 Task: Add a condition where "Hours since ticket status open Is Fifty" in unsolved tickets in your groups.
Action: Mouse moved to (117, 390)
Screenshot: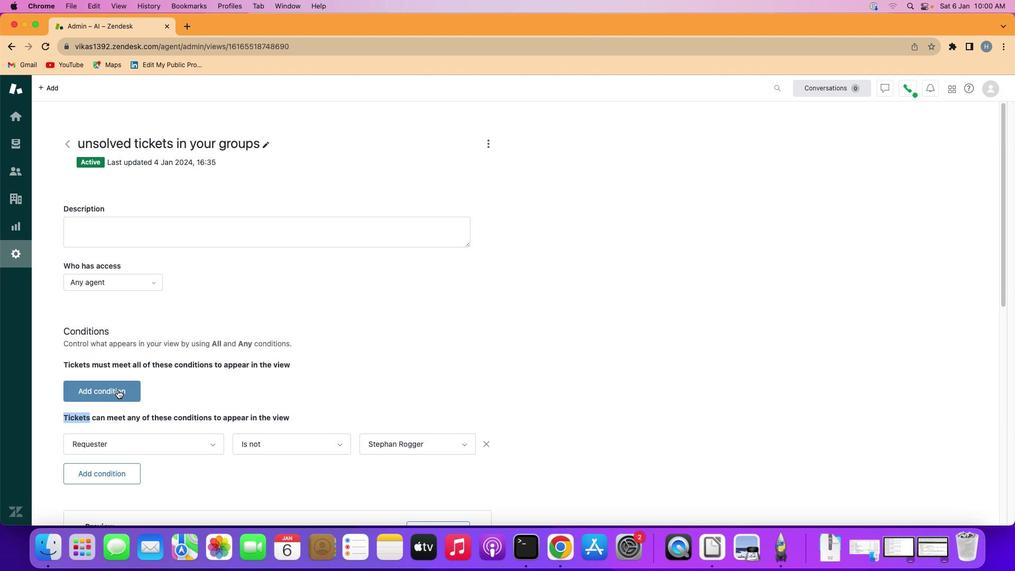 
Action: Mouse pressed left at (117, 390)
Screenshot: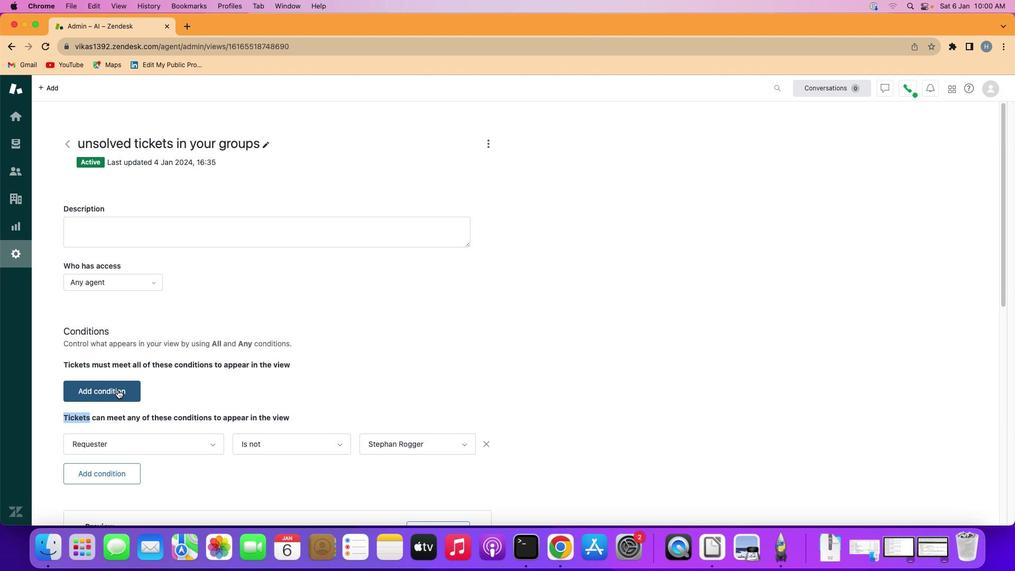 
Action: Mouse pressed left at (117, 390)
Screenshot: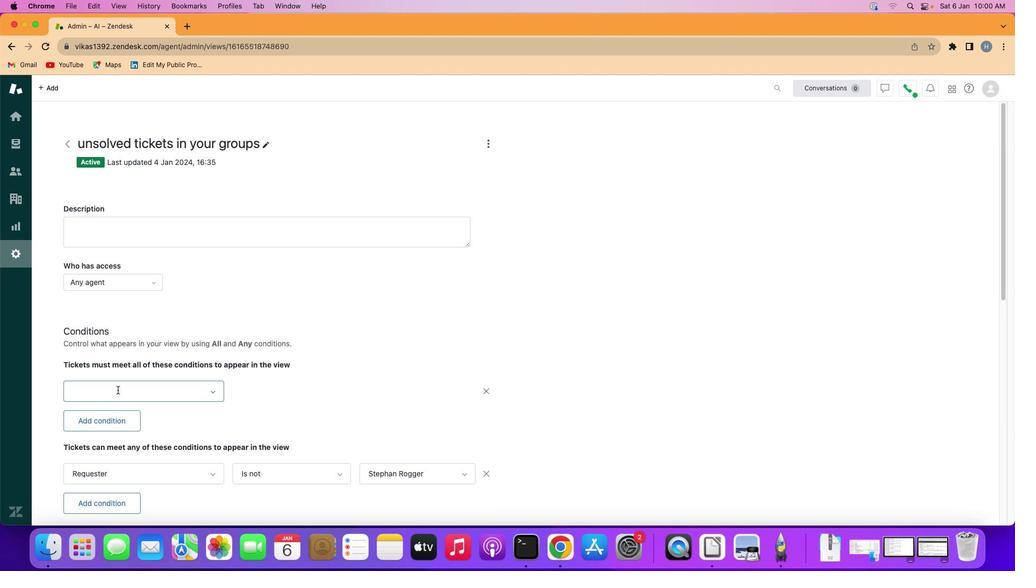 
Action: Mouse moved to (150, 298)
Screenshot: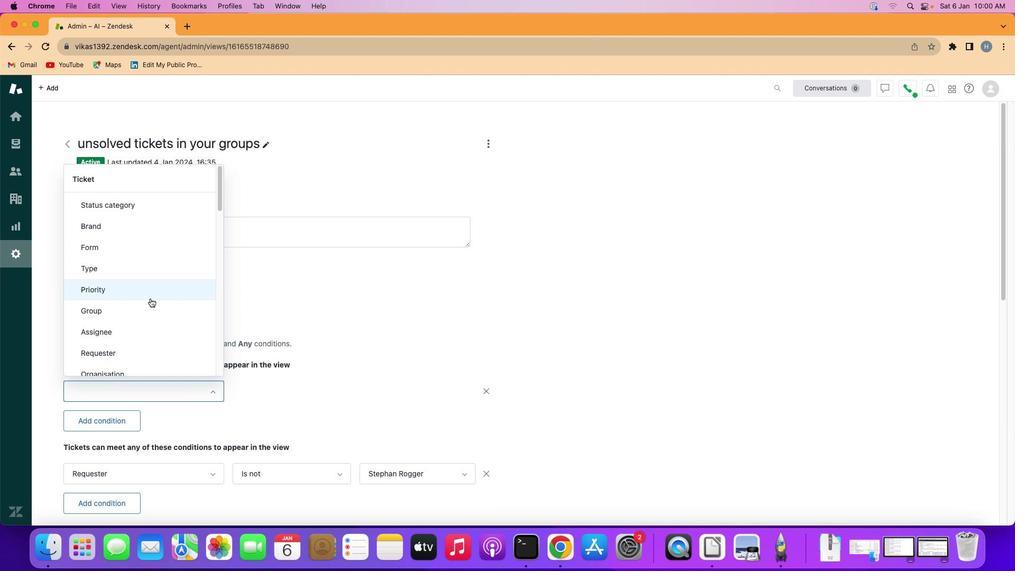 
Action: Mouse scrolled (150, 298) with delta (0, 0)
Screenshot: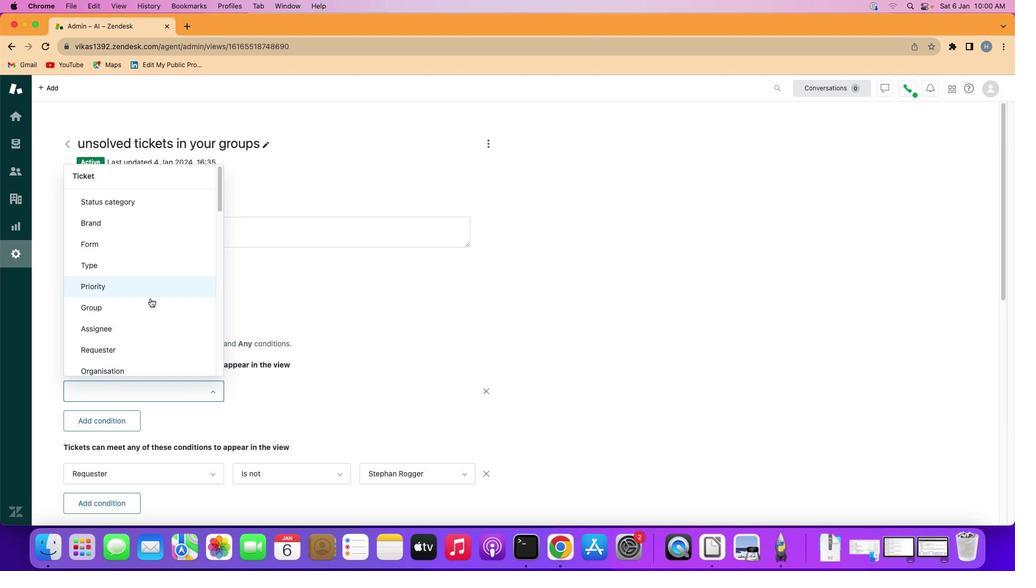 
Action: Mouse scrolled (150, 298) with delta (0, 0)
Screenshot: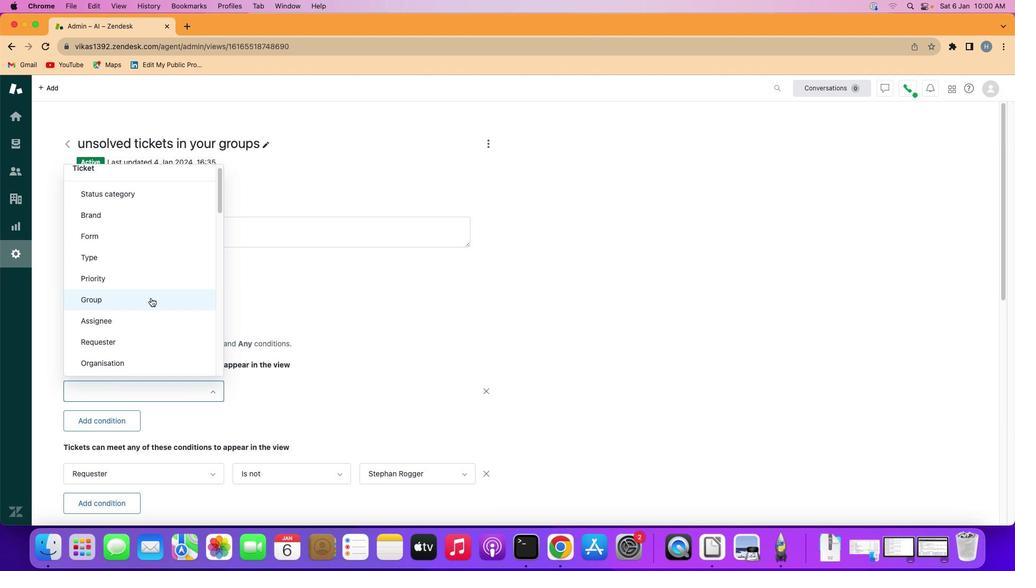 
Action: Mouse moved to (151, 298)
Screenshot: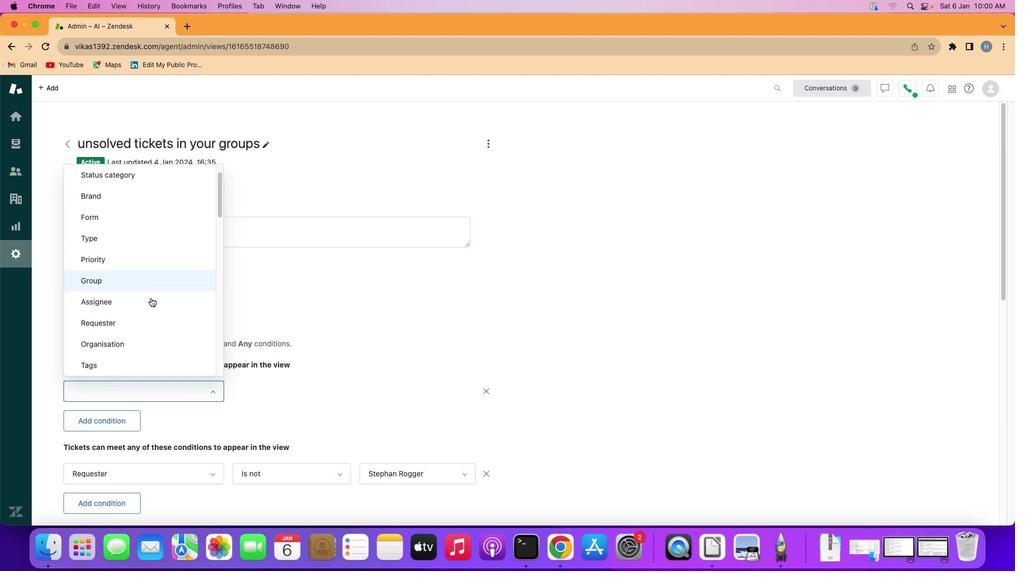 
Action: Mouse scrolled (151, 298) with delta (0, 0)
Screenshot: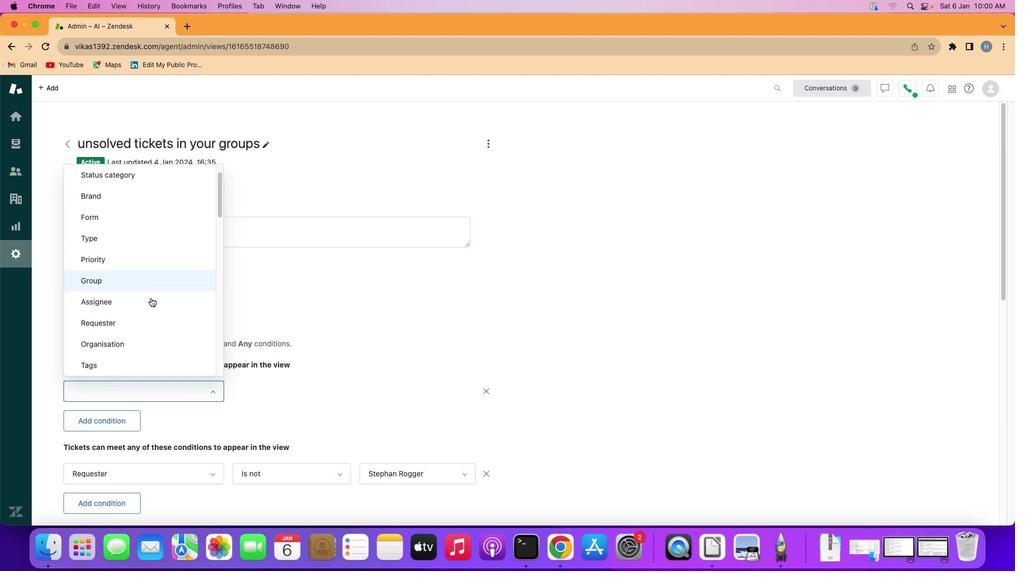 
Action: Mouse scrolled (151, 298) with delta (0, 0)
Screenshot: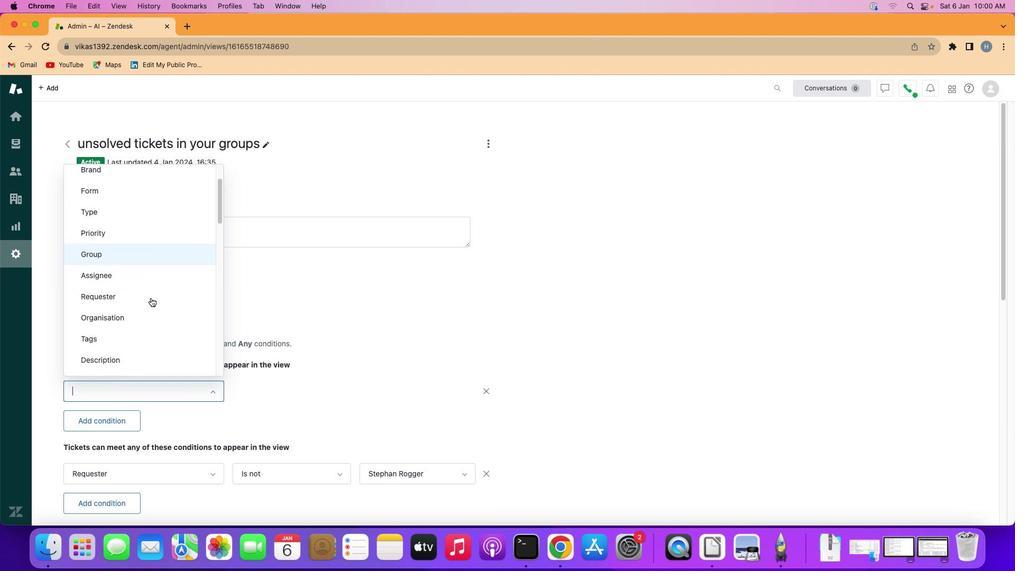 
Action: Mouse moved to (151, 309)
Screenshot: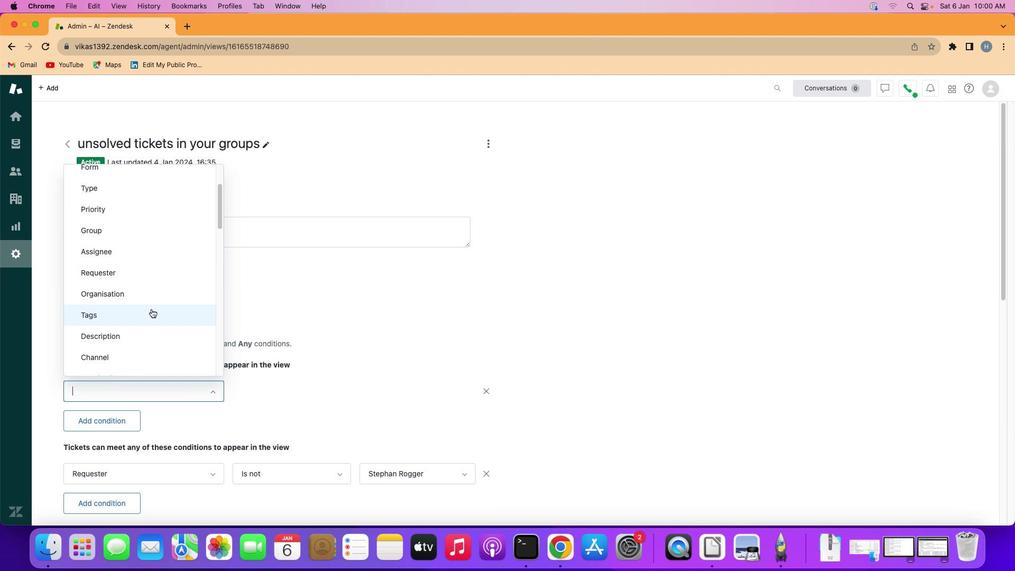 
Action: Mouse scrolled (151, 309) with delta (0, 0)
Screenshot: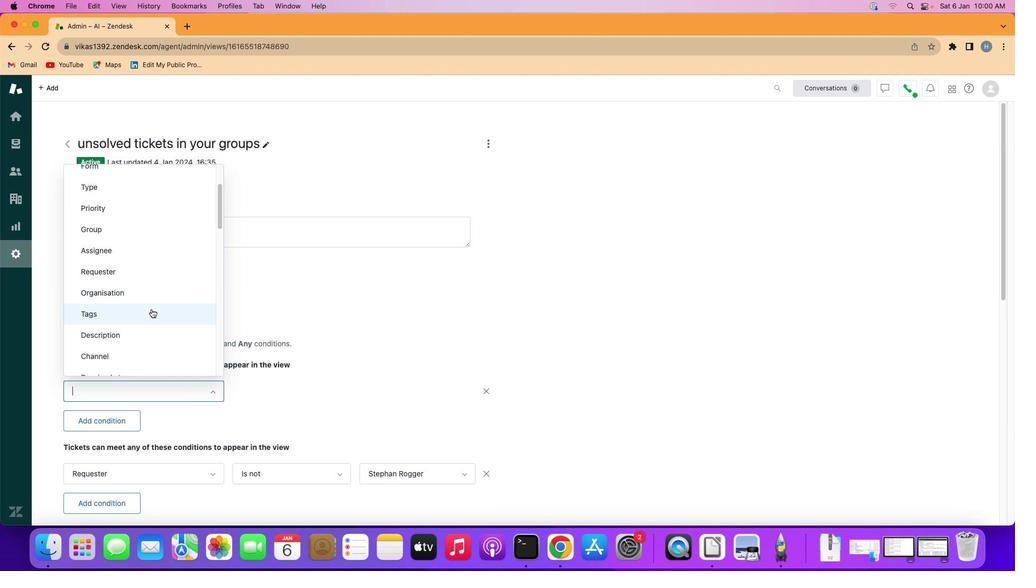 
Action: Mouse scrolled (151, 309) with delta (0, 0)
Screenshot: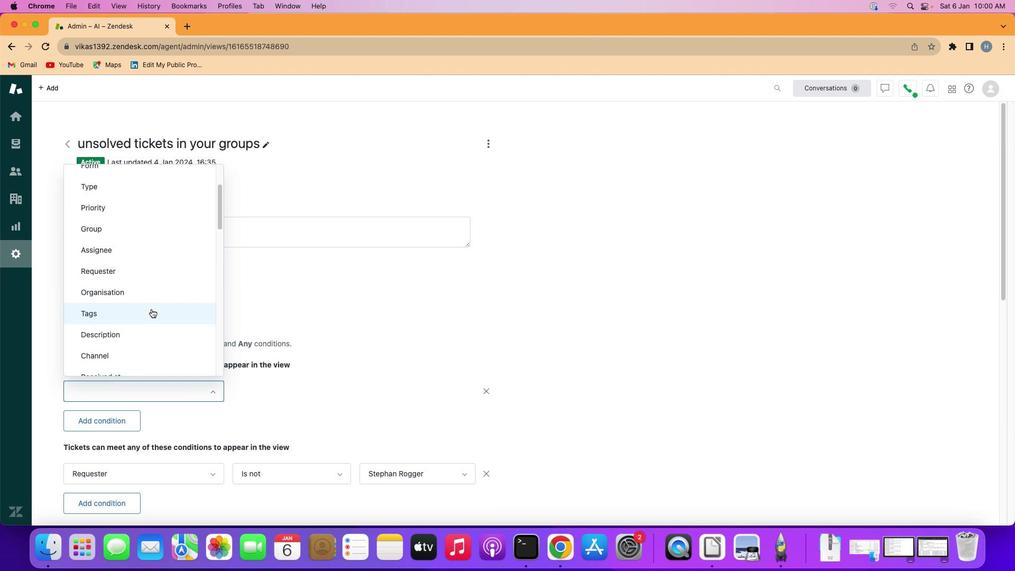 
Action: Mouse scrolled (151, 309) with delta (0, 1)
Screenshot: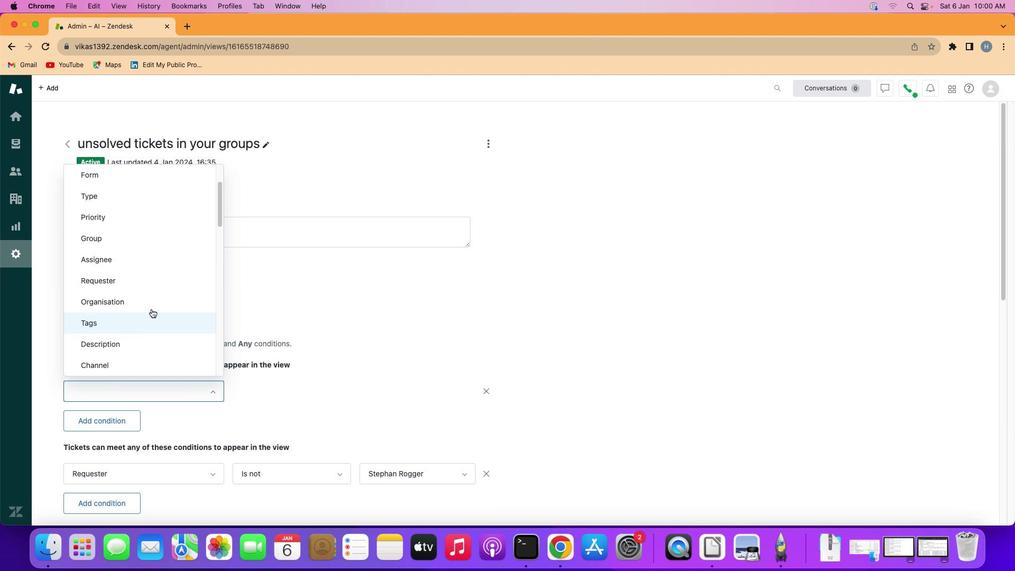 
Action: Mouse scrolled (151, 309) with delta (0, 0)
Screenshot: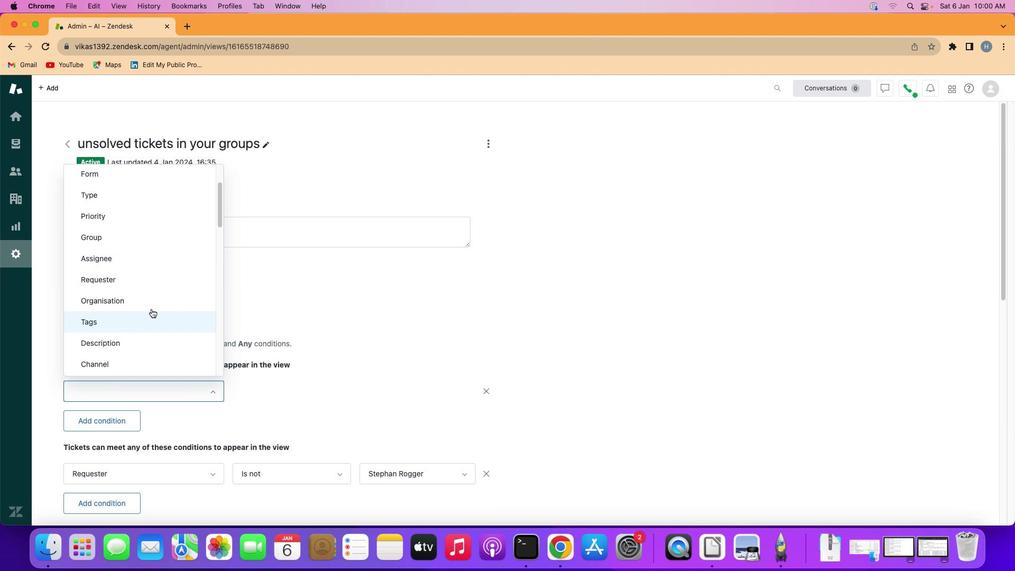 
Action: Mouse scrolled (151, 309) with delta (0, 0)
Screenshot: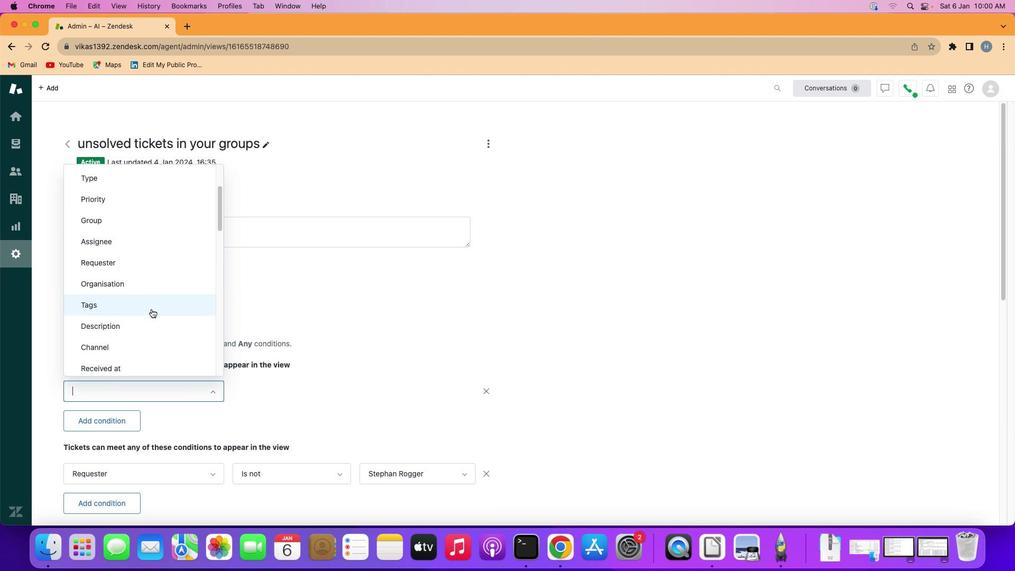 
Action: Mouse scrolled (151, 309) with delta (0, 0)
Screenshot: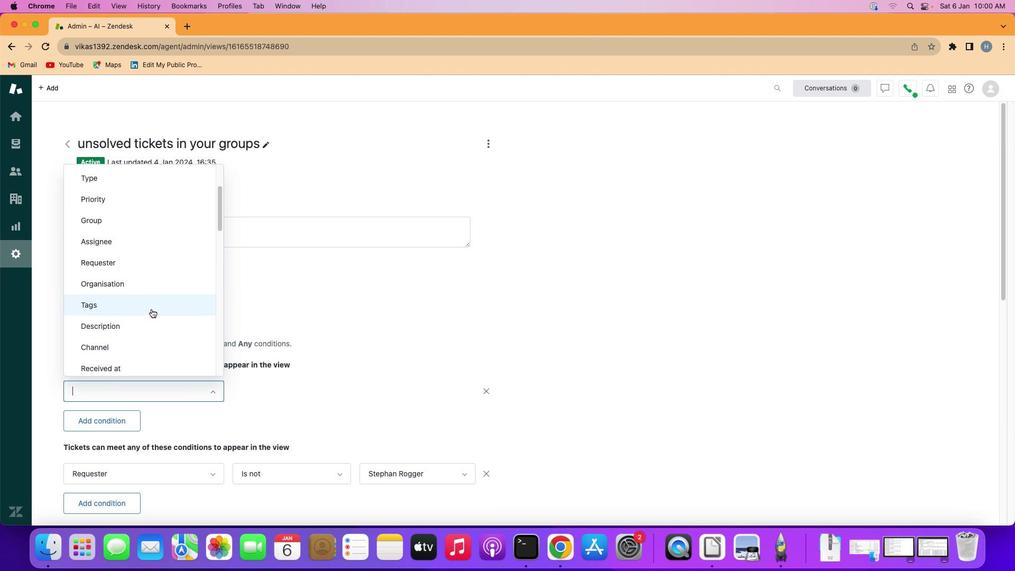
Action: Mouse scrolled (151, 309) with delta (0, 1)
Screenshot: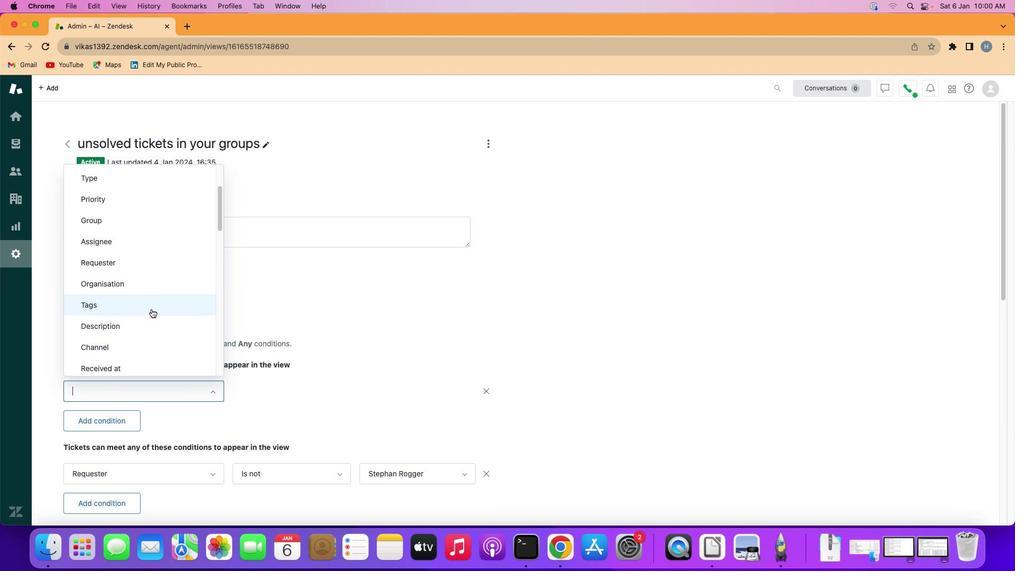 
Action: Mouse scrolled (151, 309) with delta (0, -1)
Screenshot: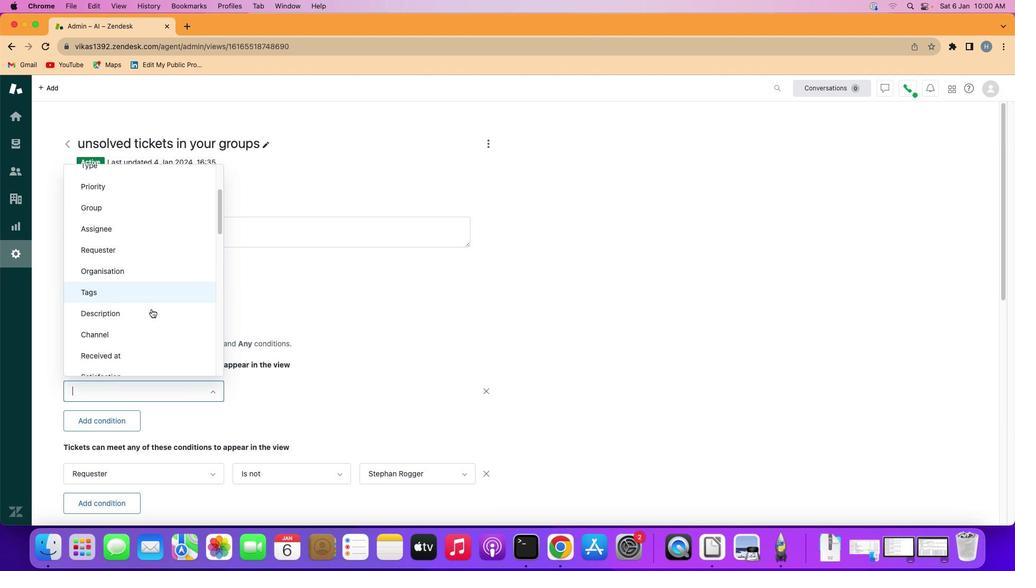 
Action: Mouse scrolled (151, 309) with delta (0, 0)
Screenshot: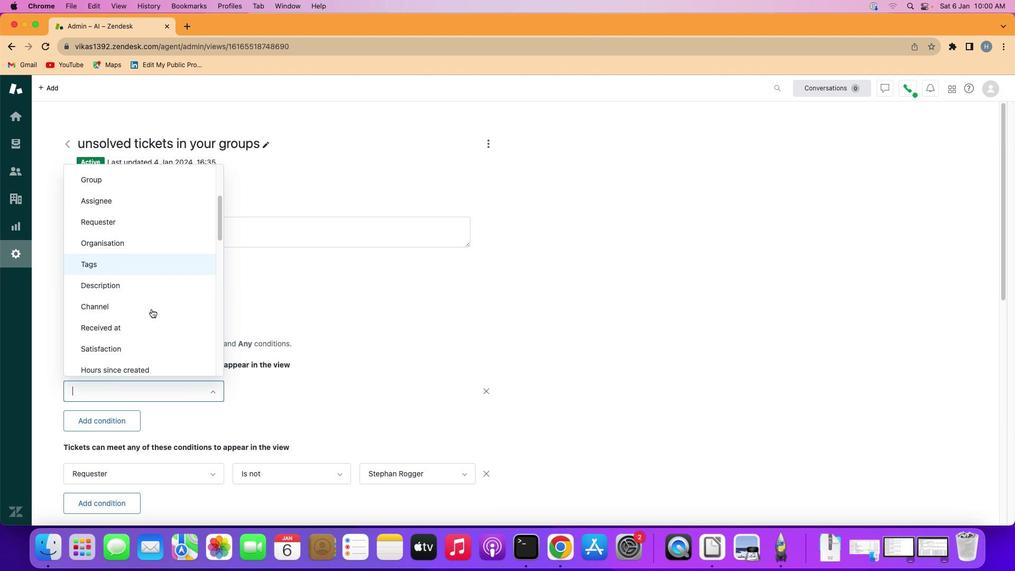 
Action: Mouse moved to (152, 309)
Screenshot: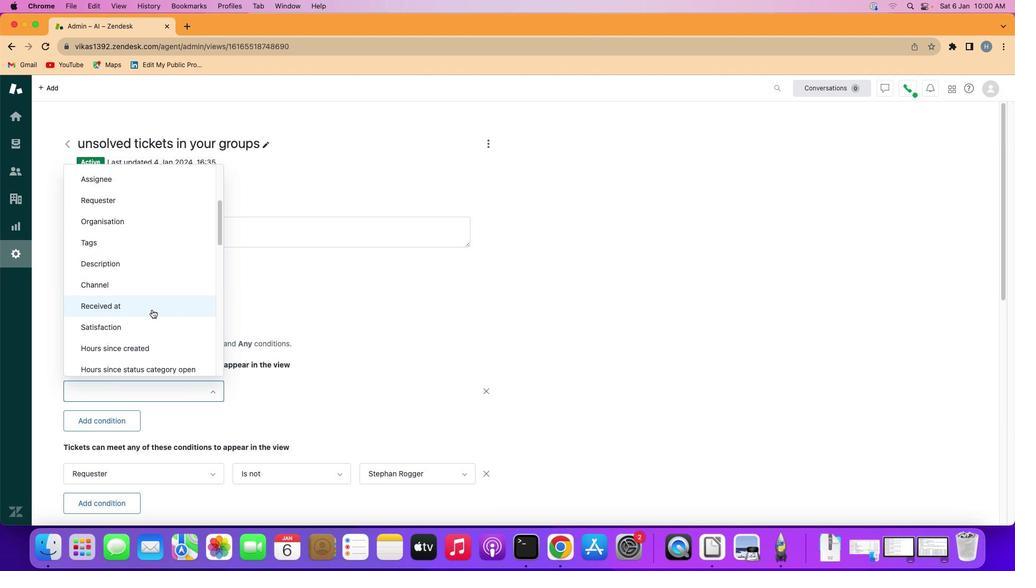 
Action: Mouse scrolled (152, 309) with delta (0, 0)
Screenshot: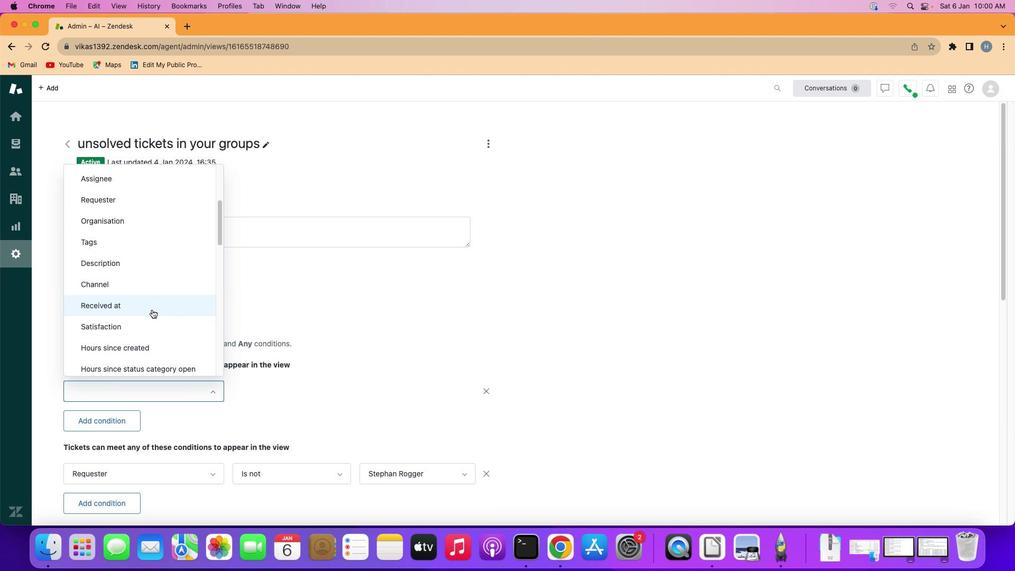 
Action: Mouse scrolled (152, 309) with delta (0, 0)
Screenshot: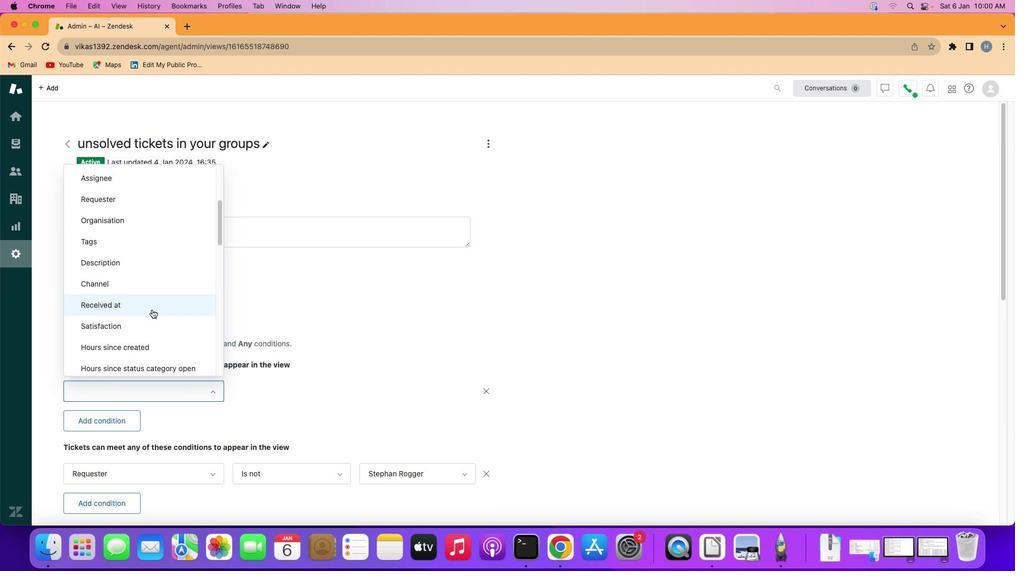 
Action: Mouse scrolled (152, 309) with delta (0, 1)
Screenshot: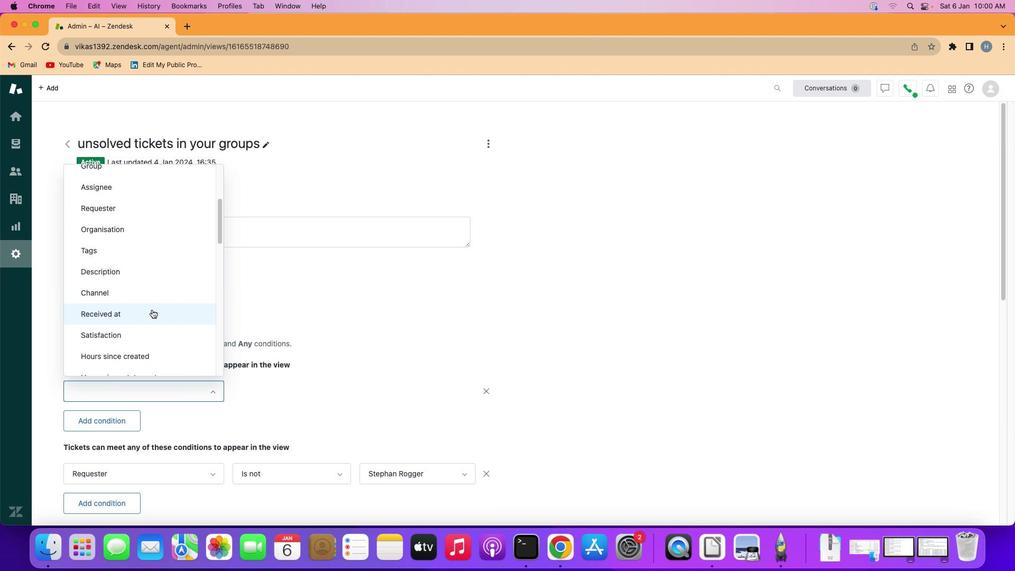
Action: Mouse scrolled (152, 309) with delta (0, 0)
Screenshot: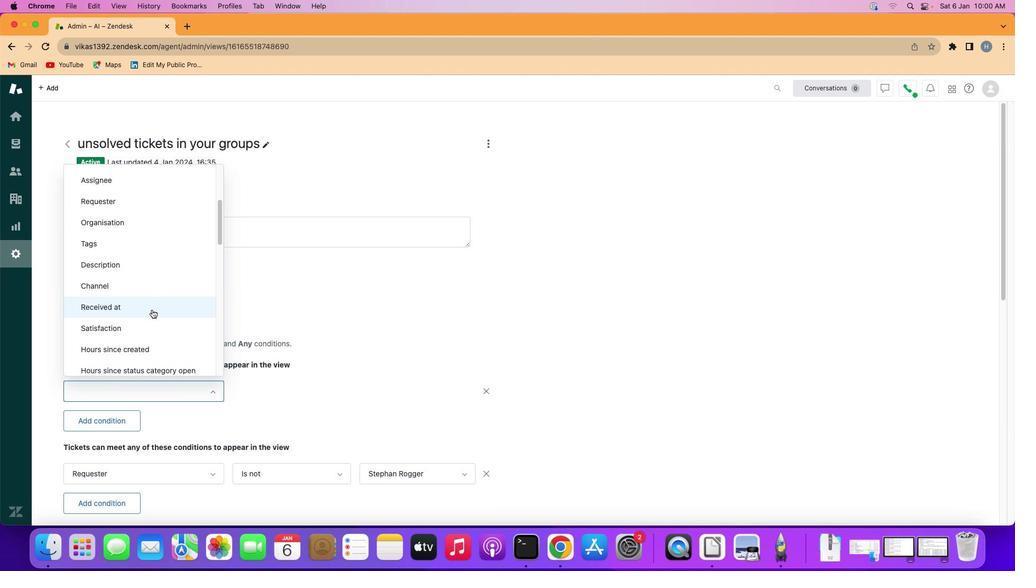 
Action: Mouse moved to (152, 309)
Screenshot: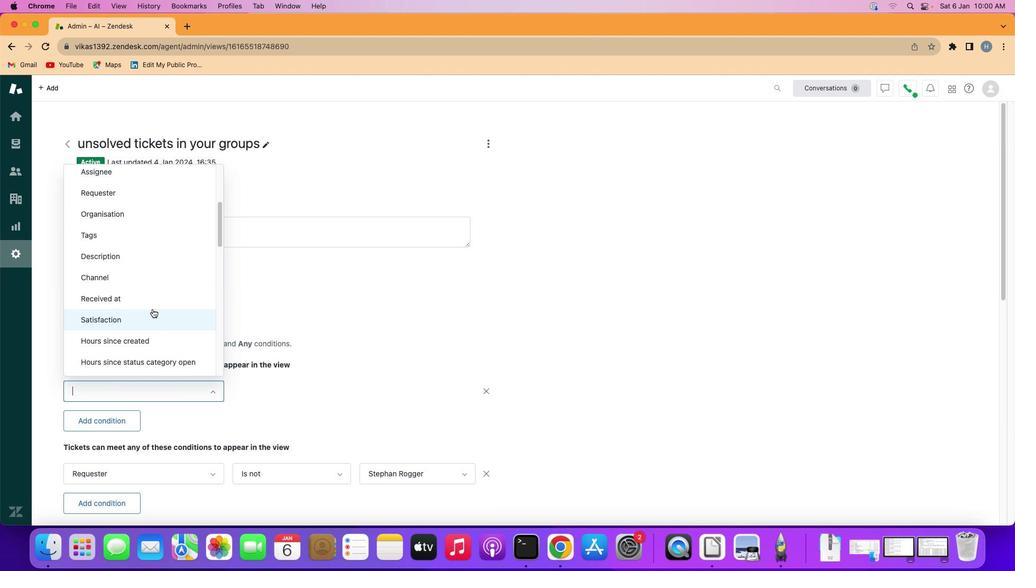 
Action: Mouse scrolled (152, 309) with delta (0, 0)
Screenshot: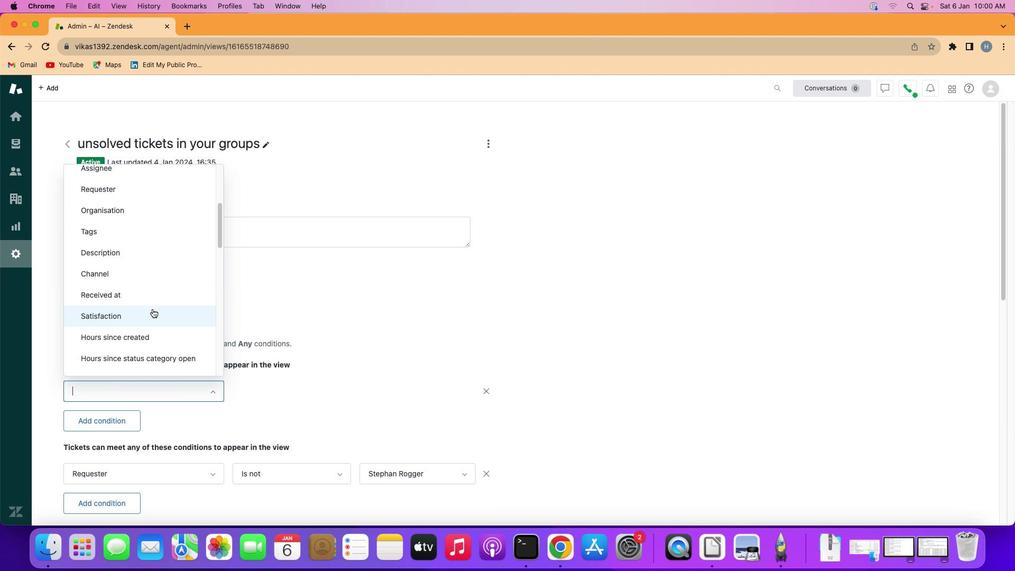 
Action: Mouse scrolled (152, 309) with delta (0, 0)
Screenshot: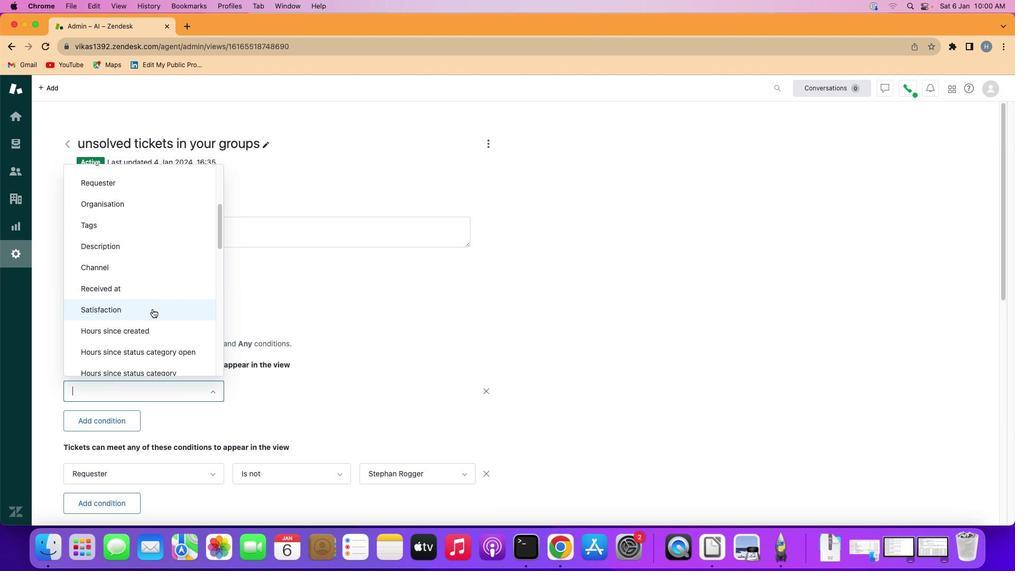 
Action: Mouse scrolled (152, 309) with delta (0, -1)
Screenshot: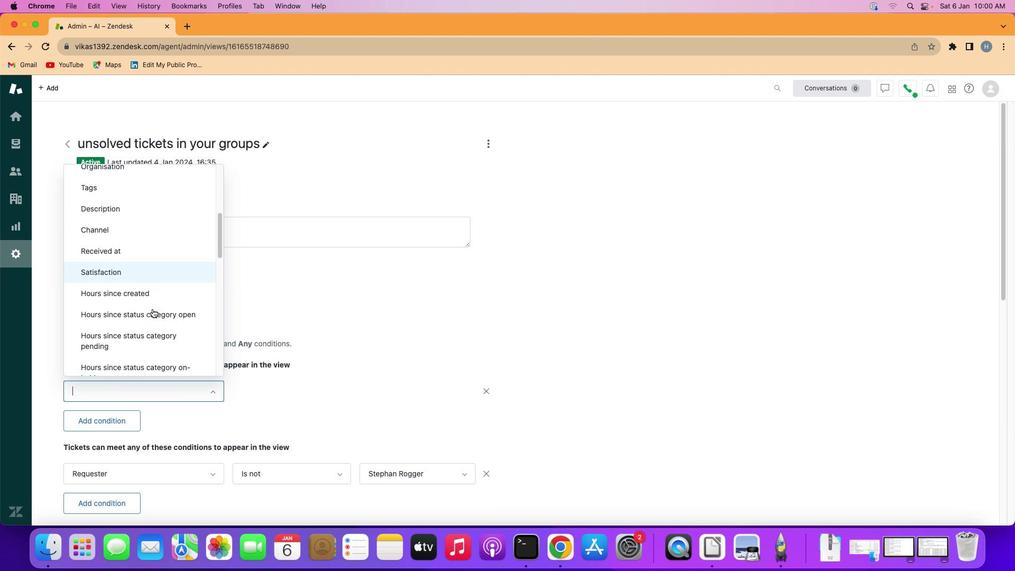 
Action: Mouse scrolled (152, 309) with delta (0, -1)
Screenshot: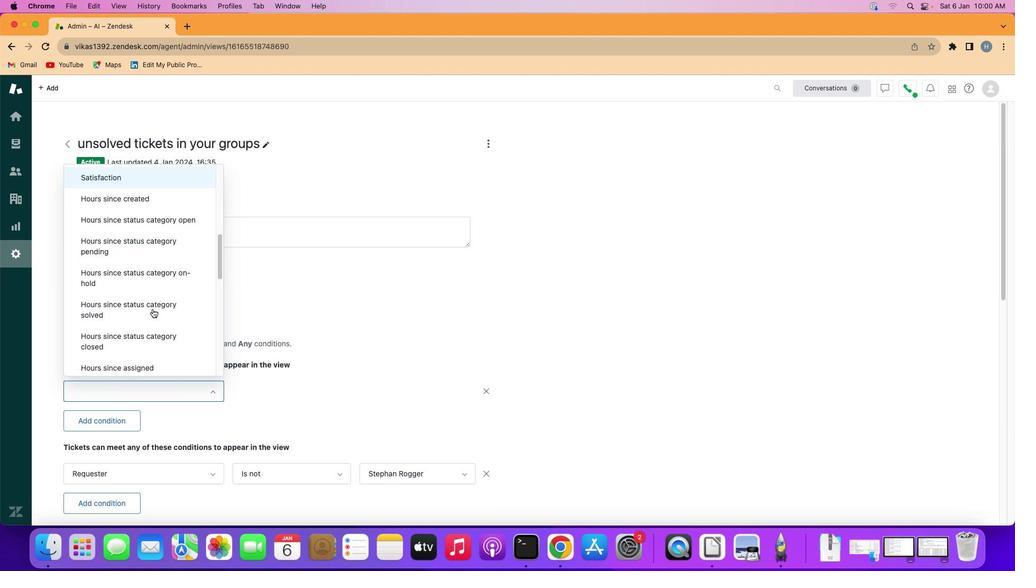 
Action: Mouse scrolled (152, 309) with delta (0, -2)
Screenshot: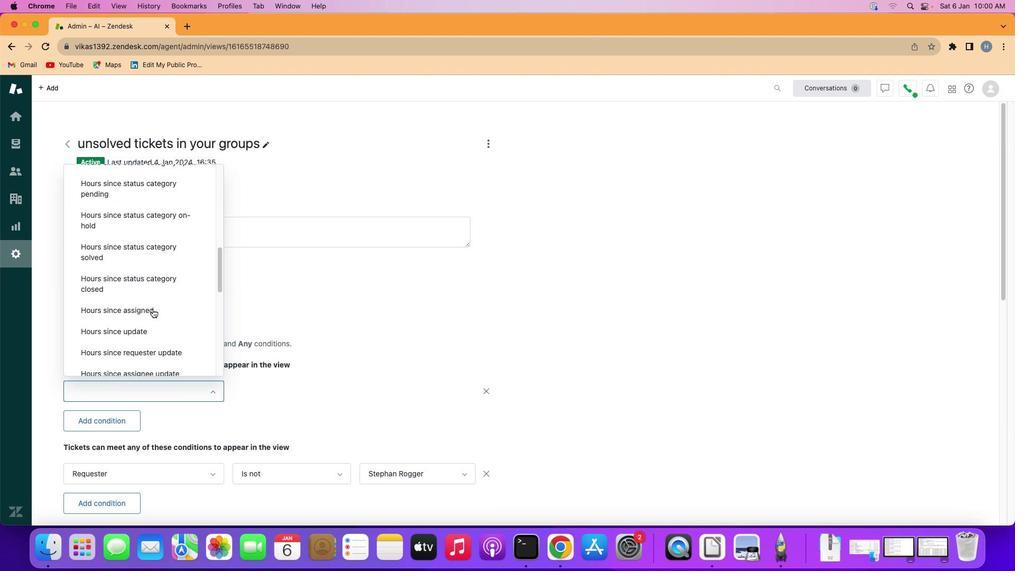 
Action: Mouse scrolled (152, 309) with delta (0, -2)
Screenshot: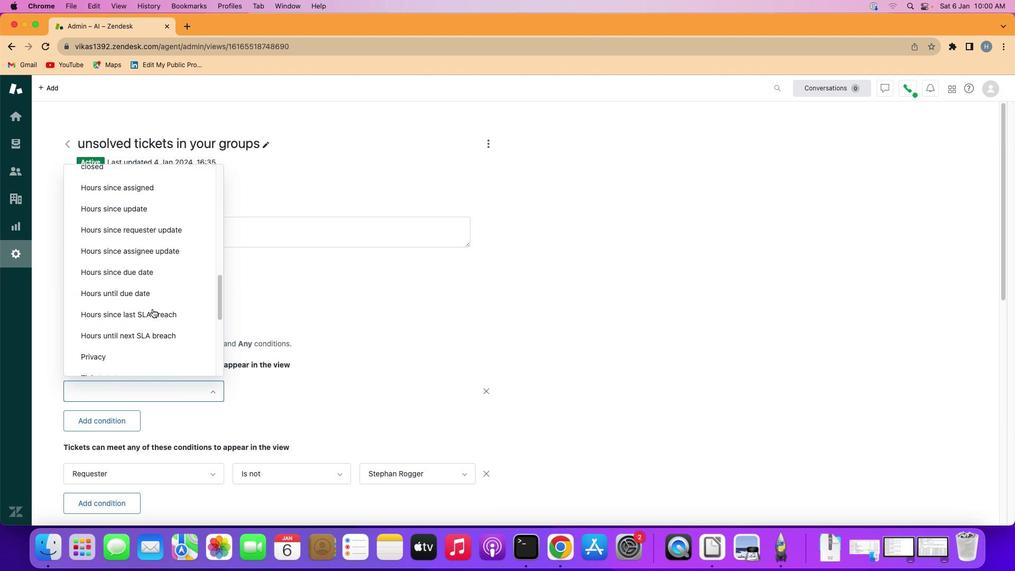 
Action: Mouse moved to (158, 307)
Screenshot: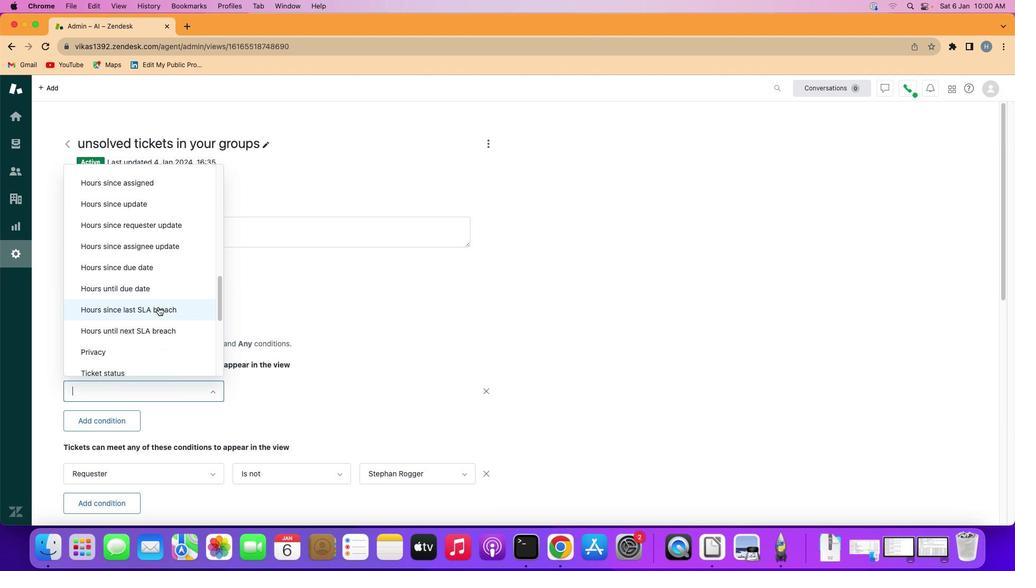 
Action: Mouse scrolled (158, 307) with delta (0, 0)
Screenshot: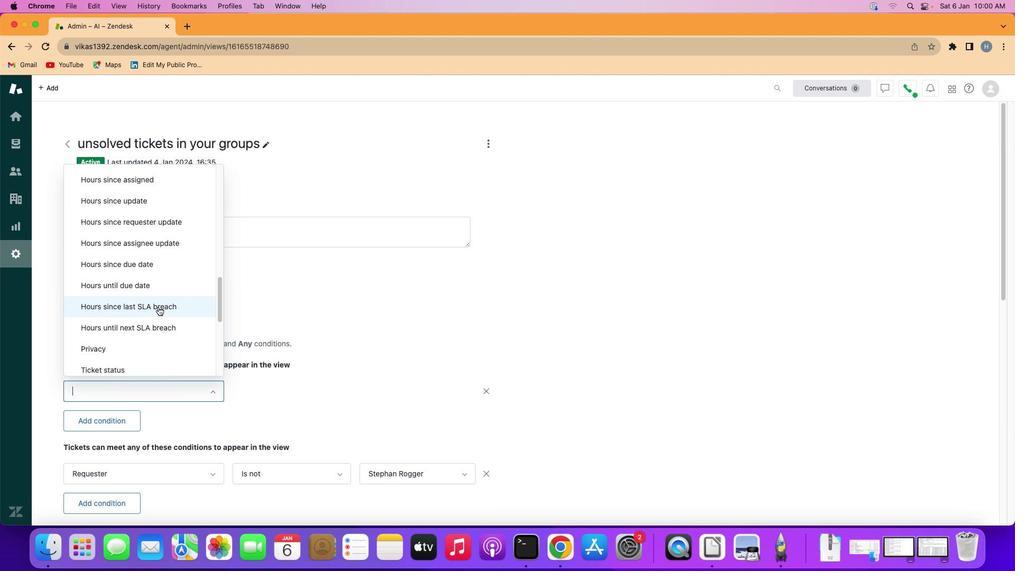 
Action: Mouse scrolled (158, 307) with delta (0, 0)
Screenshot: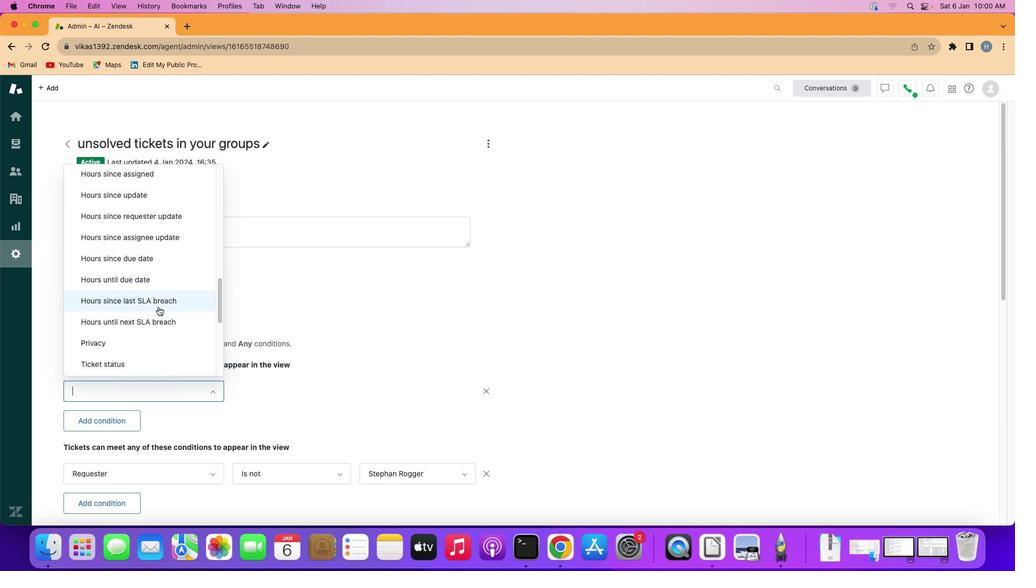 
Action: Mouse scrolled (158, 307) with delta (0, 0)
Screenshot: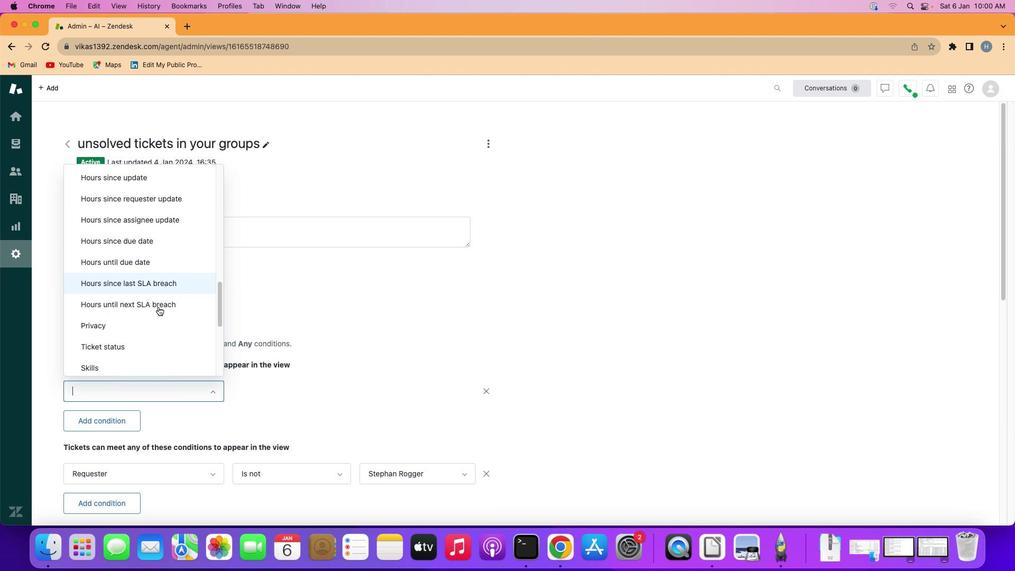 
Action: Mouse scrolled (158, 307) with delta (0, 0)
Screenshot: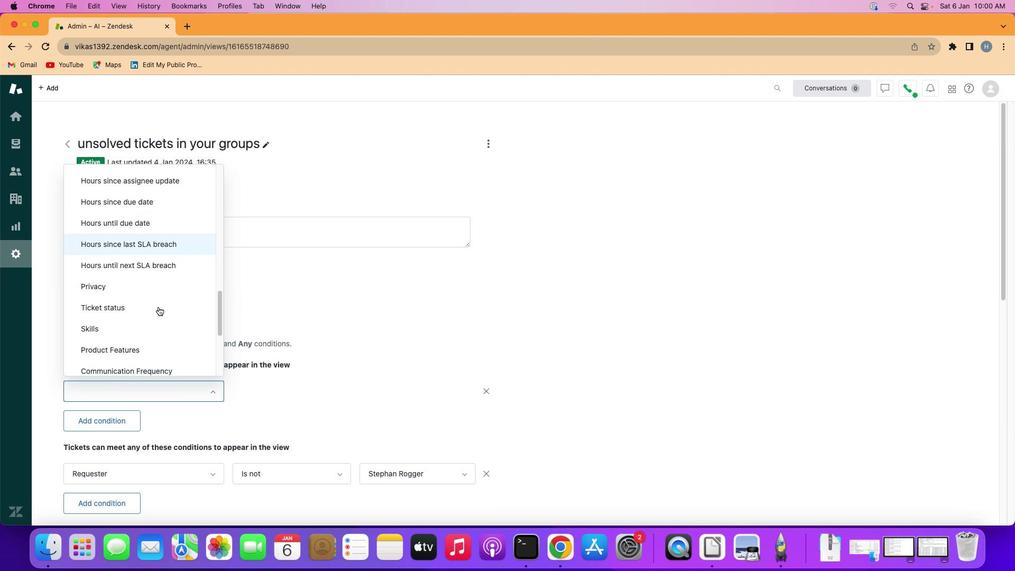 
Action: Mouse scrolled (158, 307) with delta (0, 0)
Screenshot: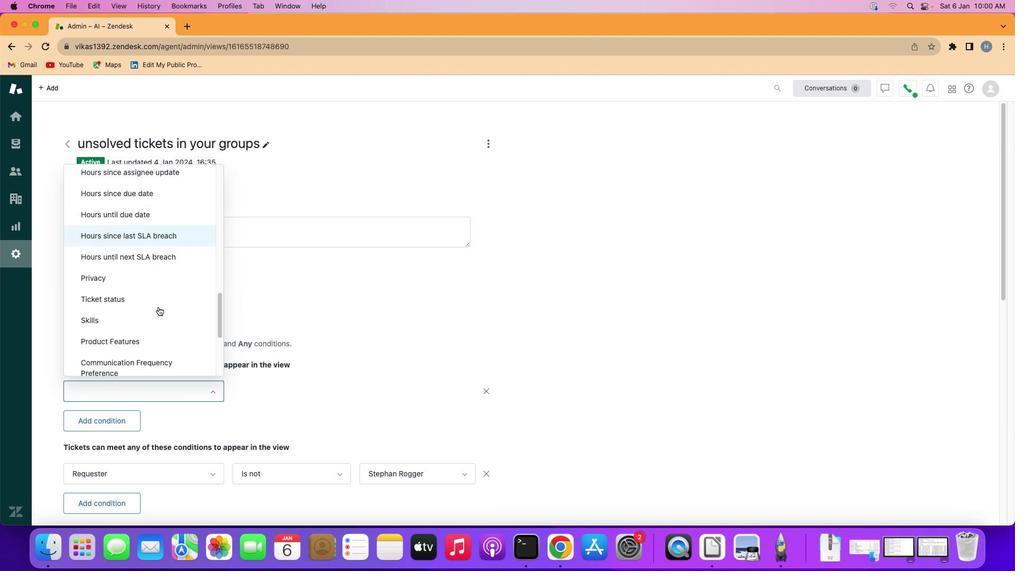 
Action: Mouse scrolled (158, 307) with delta (0, 0)
Screenshot: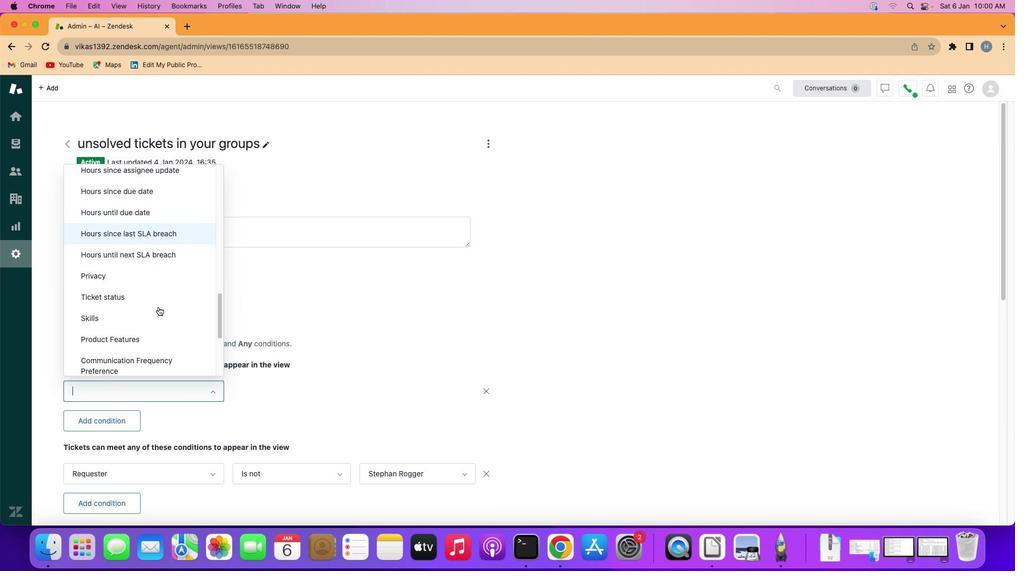 
Action: Mouse scrolled (158, 307) with delta (0, 0)
Screenshot: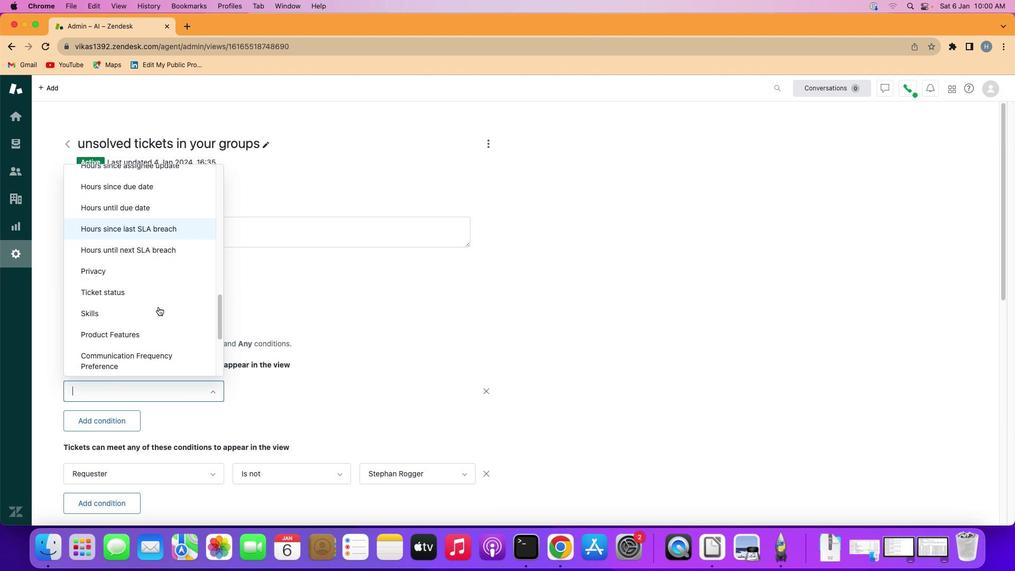 
Action: Mouse scrolled (158, 307) with delta (0, 0)
Screenshot: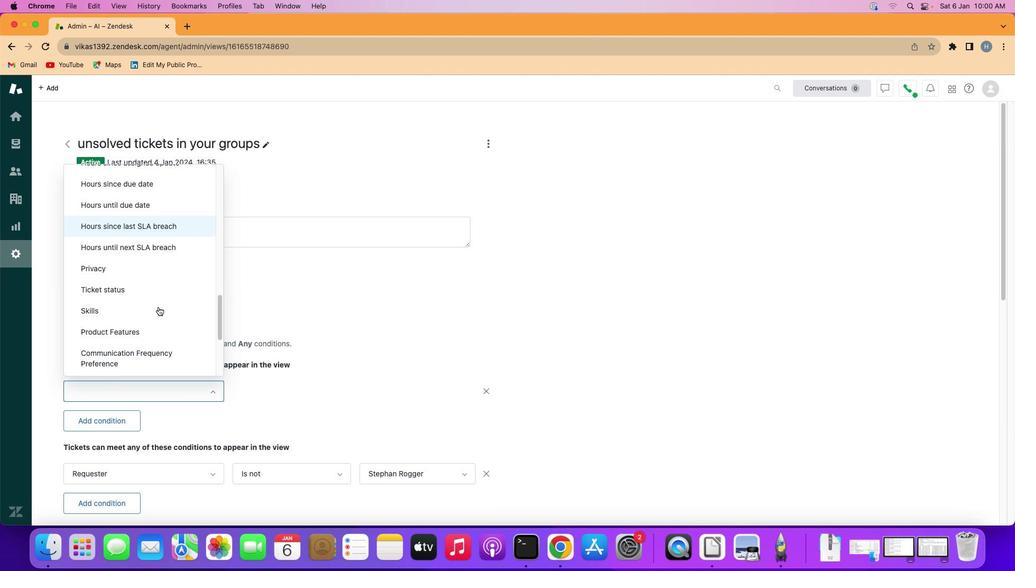 
Action: Mouse scrolled (158, 307) with delta (0, 0)
Screenshot: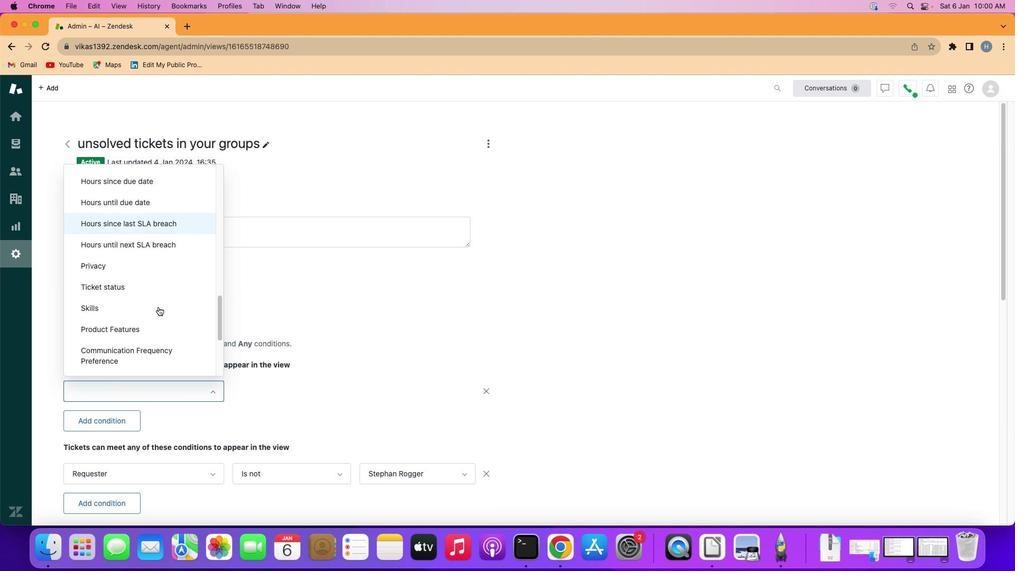 
Action: Mouse scrolled (158, 307) with delta (0, 0)
Screenshot: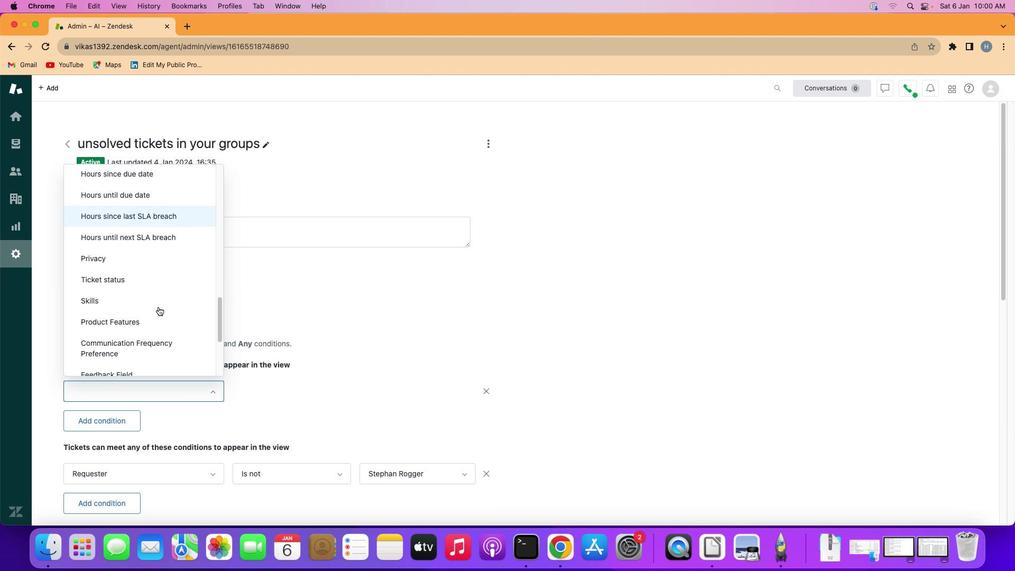 
Action: Mouse scrolled (158, 307) with delta (0, 0)
Screenshot: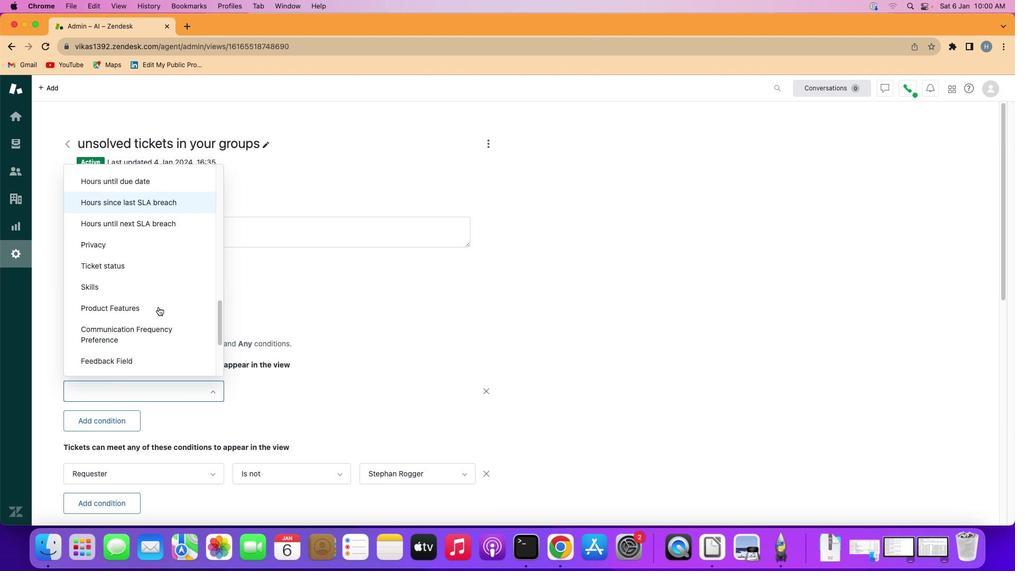 
Action: Mouse scrolled (158, 307) with delta (0, 0)
Screenshot: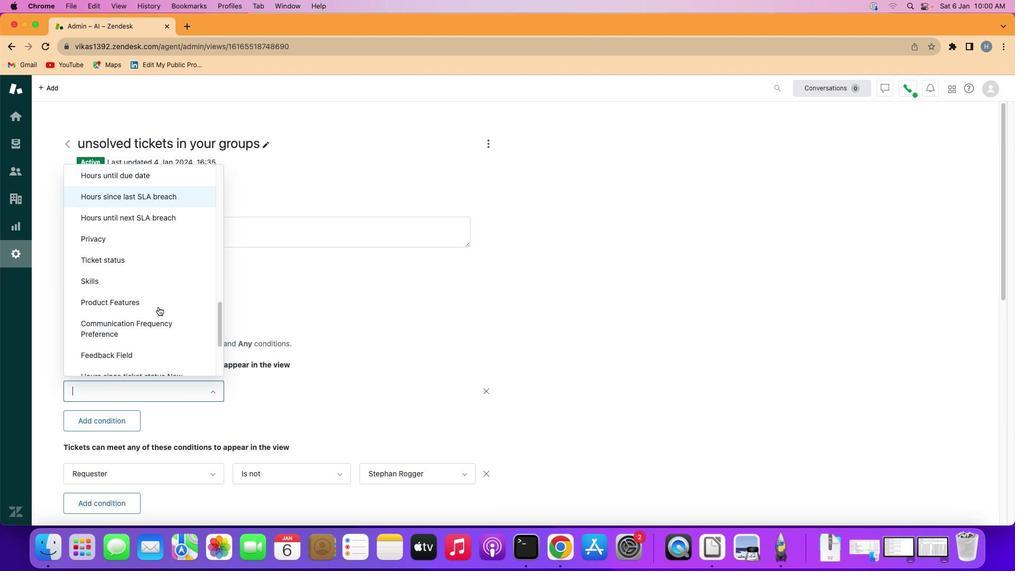 
Action: Mouse scrolled (158, 307) with delta (0, 0)
Screenshot: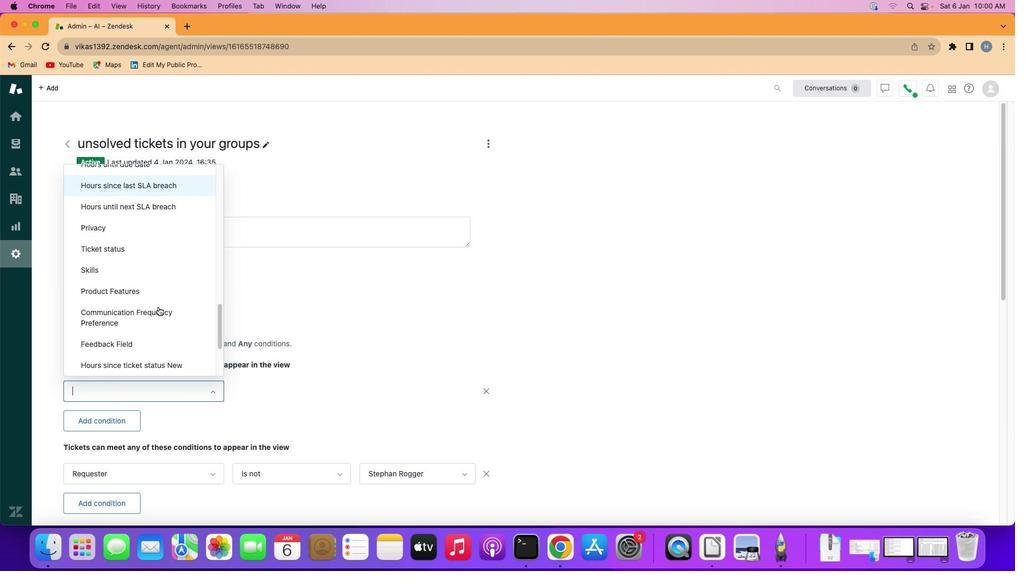 
Action: Mouse scrolled (158, 307) with delta (0, 0)
Screenshot: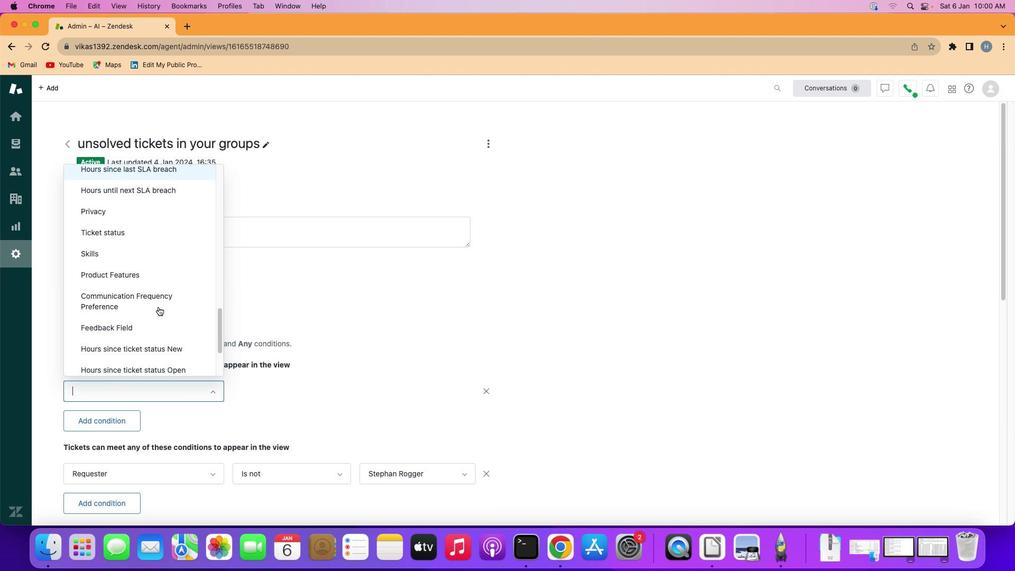 
Action: Mouse scrolled (158, 307) with delta (0, -1)
Screenshot: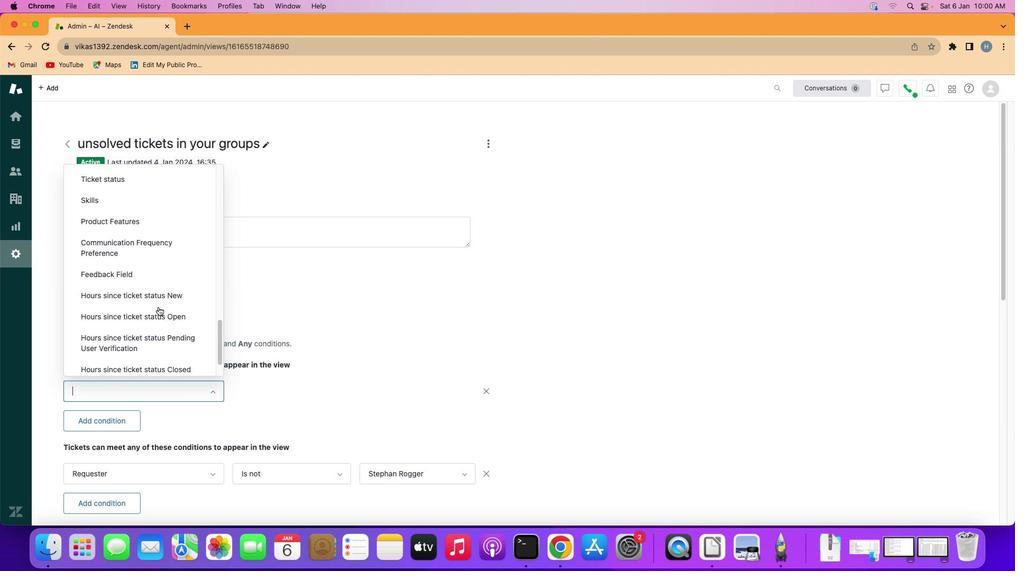 
Action: Mouse moved to (177, 300)
Screenshot: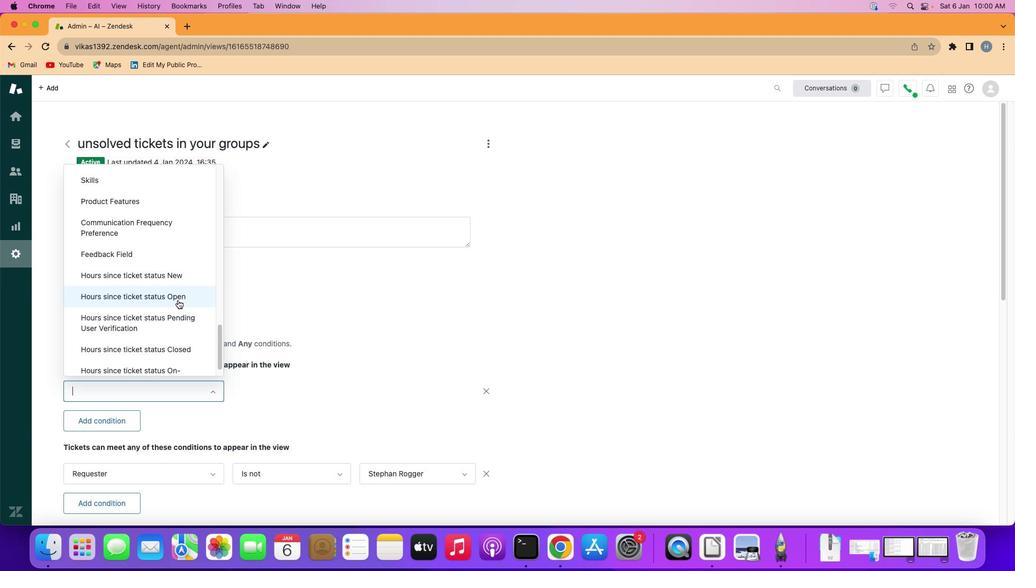
Action: Mouse pressed left at (177, 300)
Screenshot: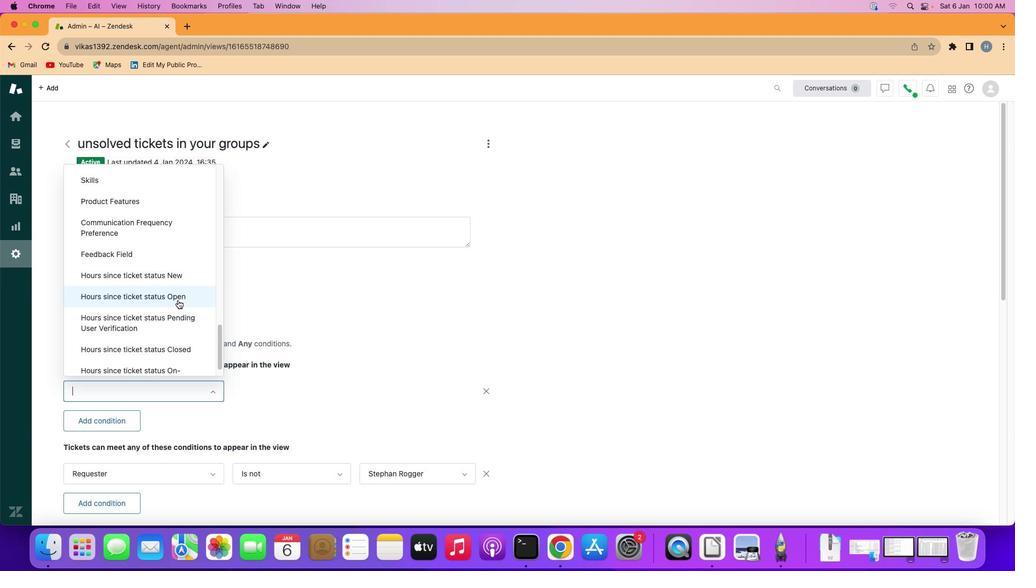 
Action: Mouse moved to (299, 395)
Screenshot: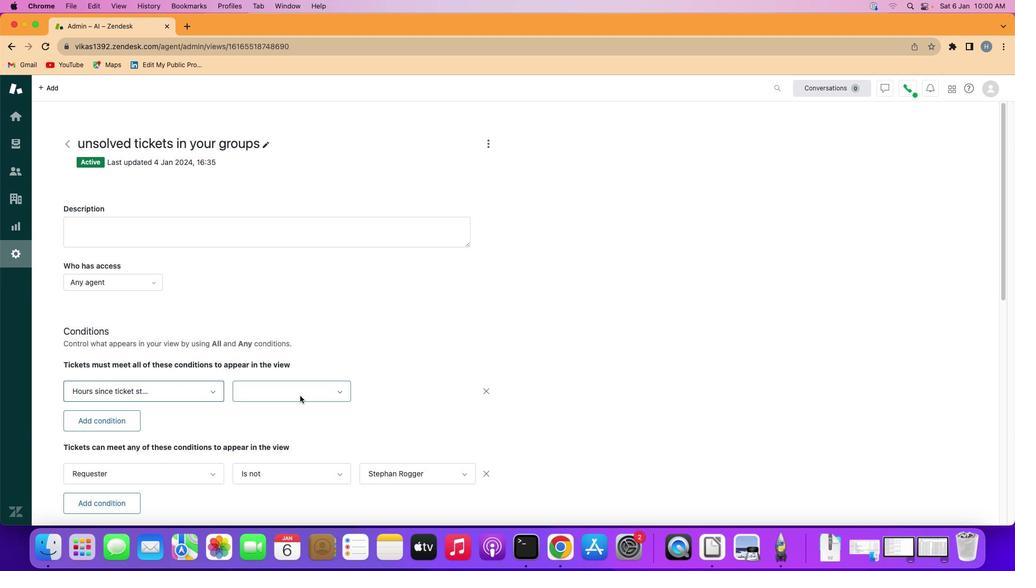 
Action: Mouse pressed left at (299, 395)
Screenshot: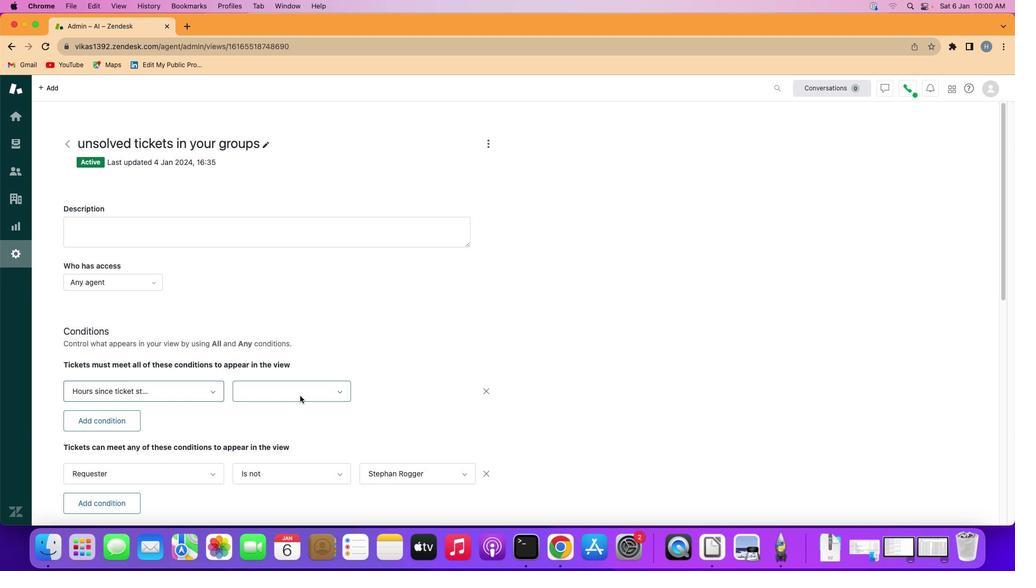 
Action: Mouse moved to (292, 460)
Screenshot: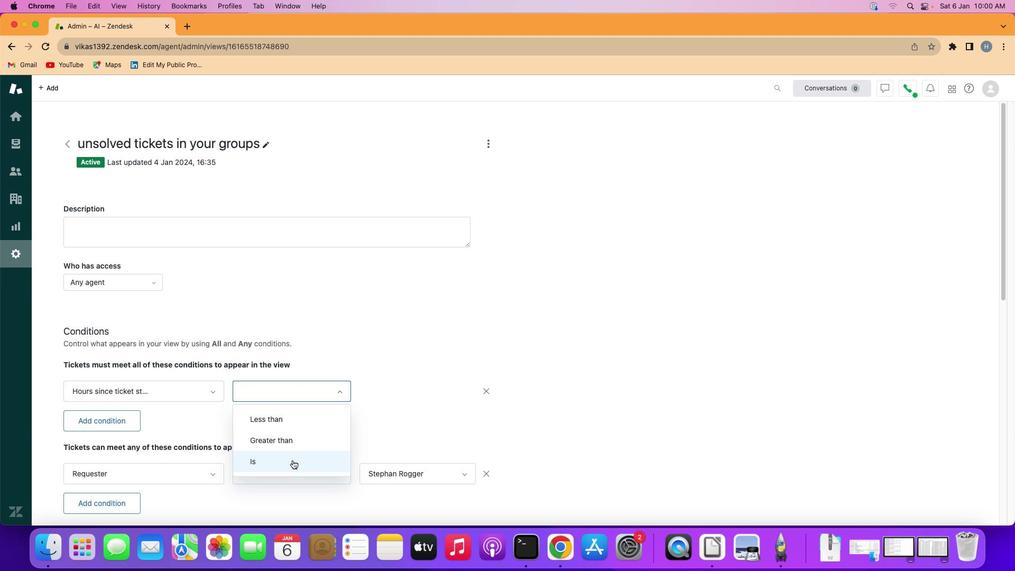 
Action: Mouse pressed left at (292, 460)
Screenshot: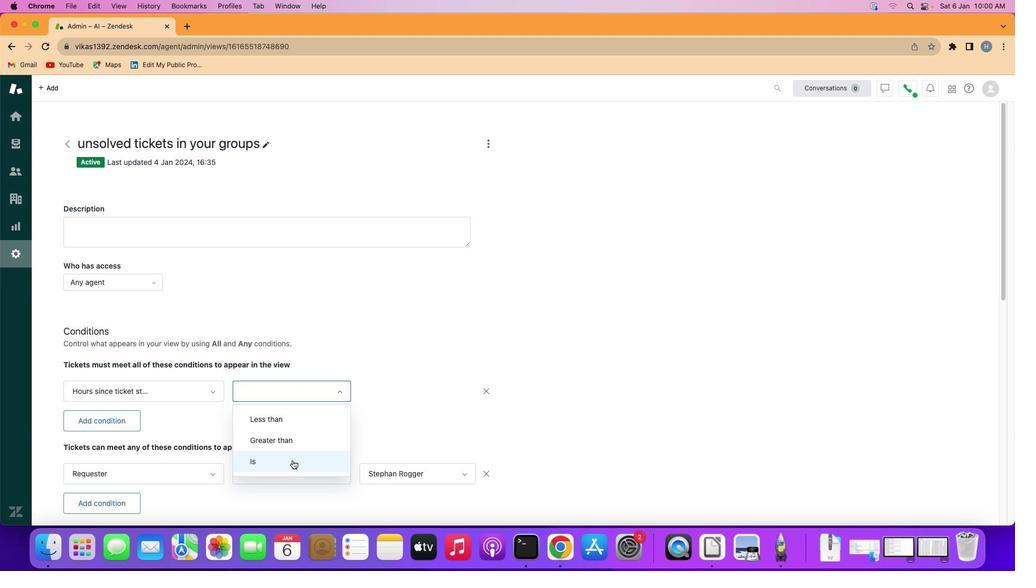 
Action: Mouse moved to (405, 392)
Screenshot: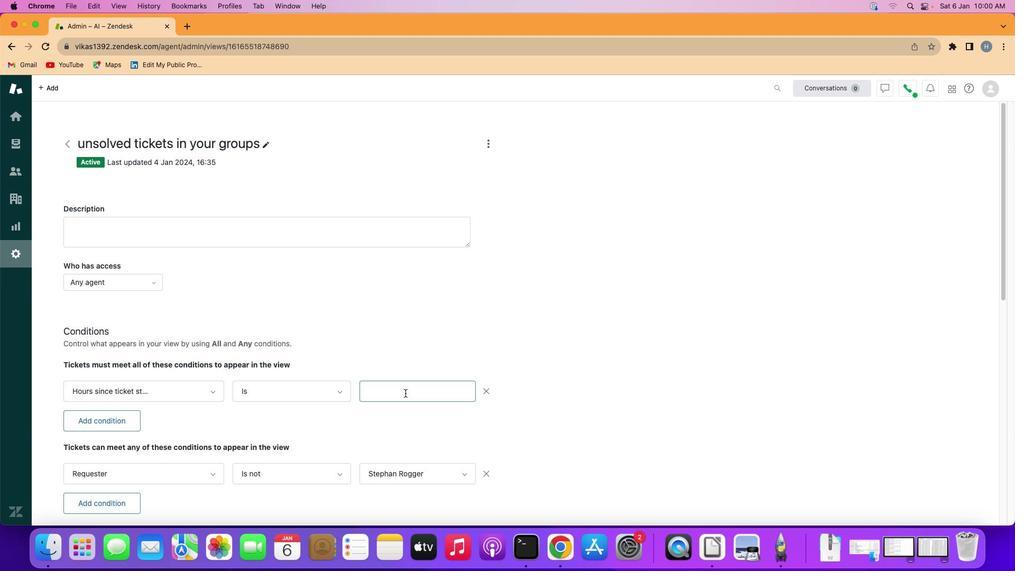 
Action: Mouse pressed left at (405, 392)
Screenshot: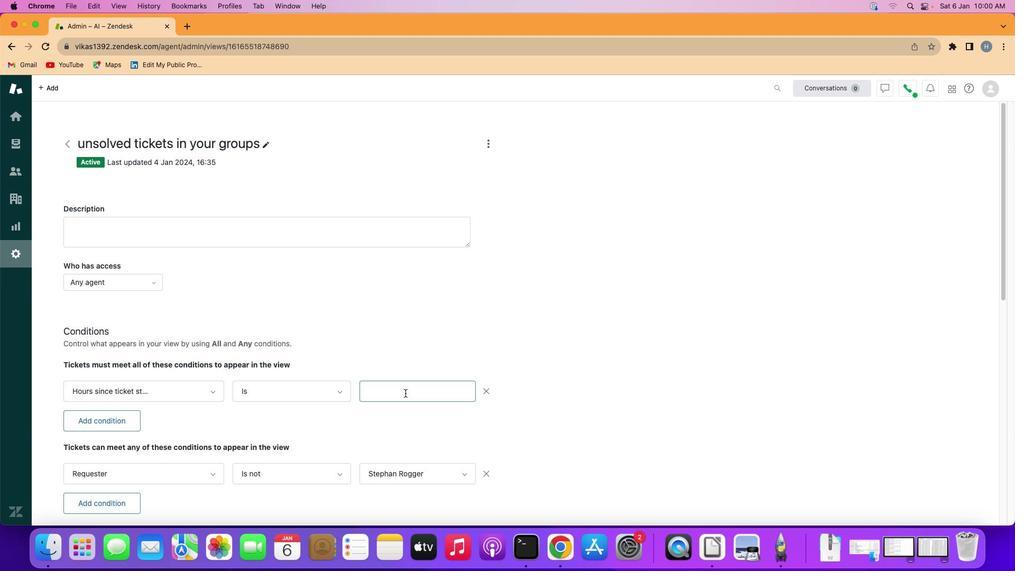 
Action: Mouse moved to (405, 392)
Screenshot: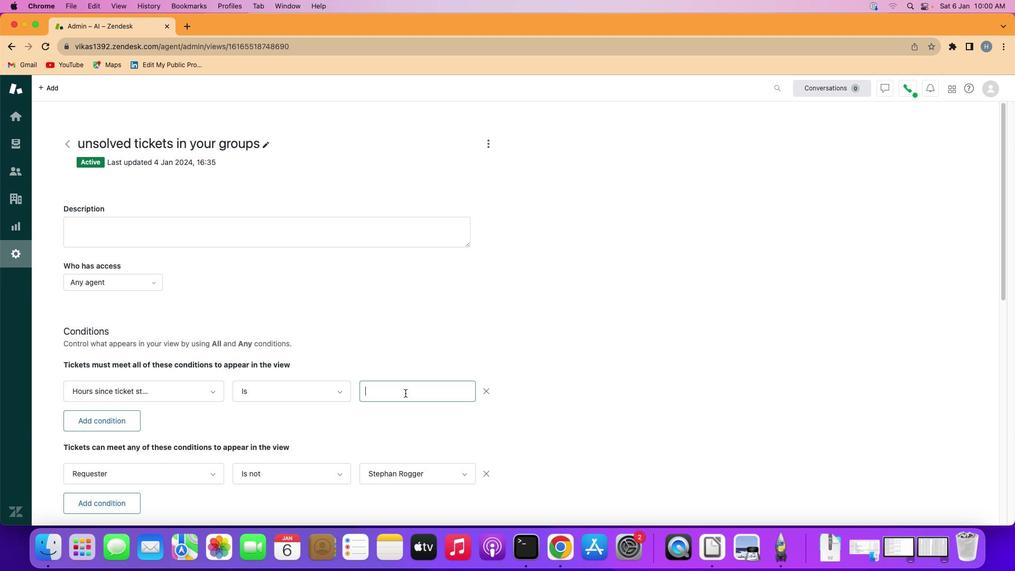 
Action: Key pressed Key.shift'F''i''f''t''y'
Screenshot: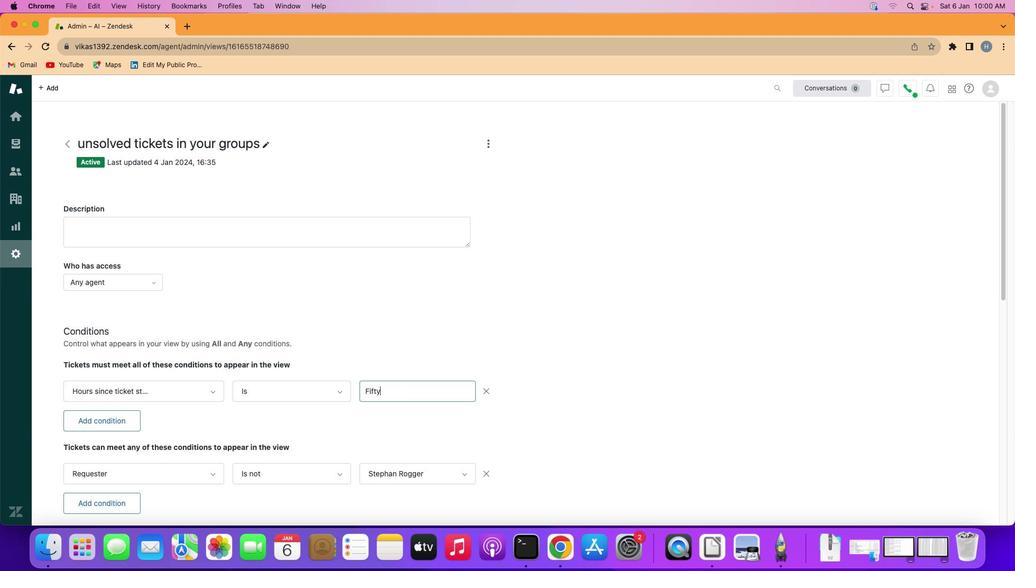 
Action: Mouse moved to (407, 430)
Screenshot: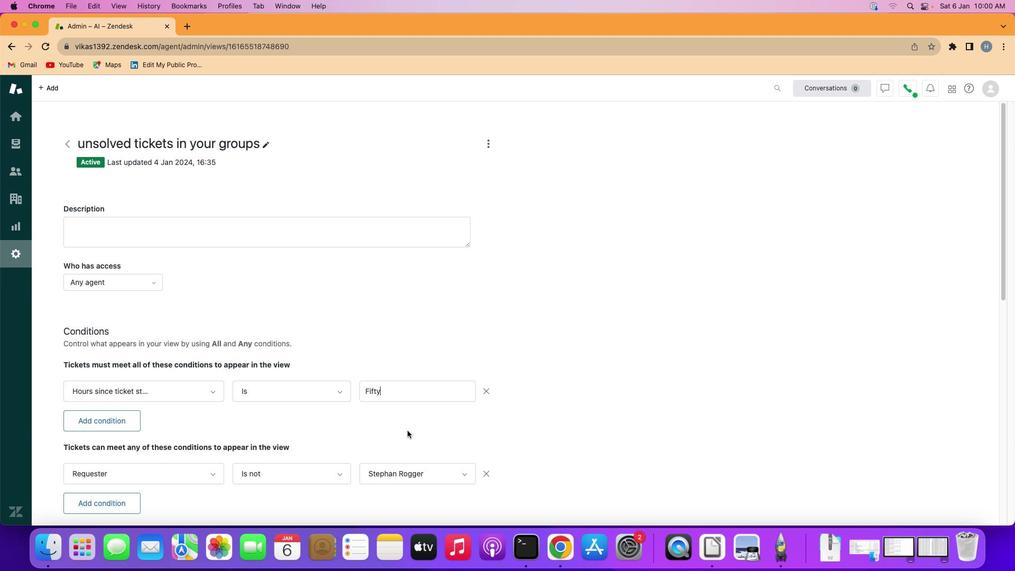 
Action: Mouse pressed left at (407, 430)
Screenshot: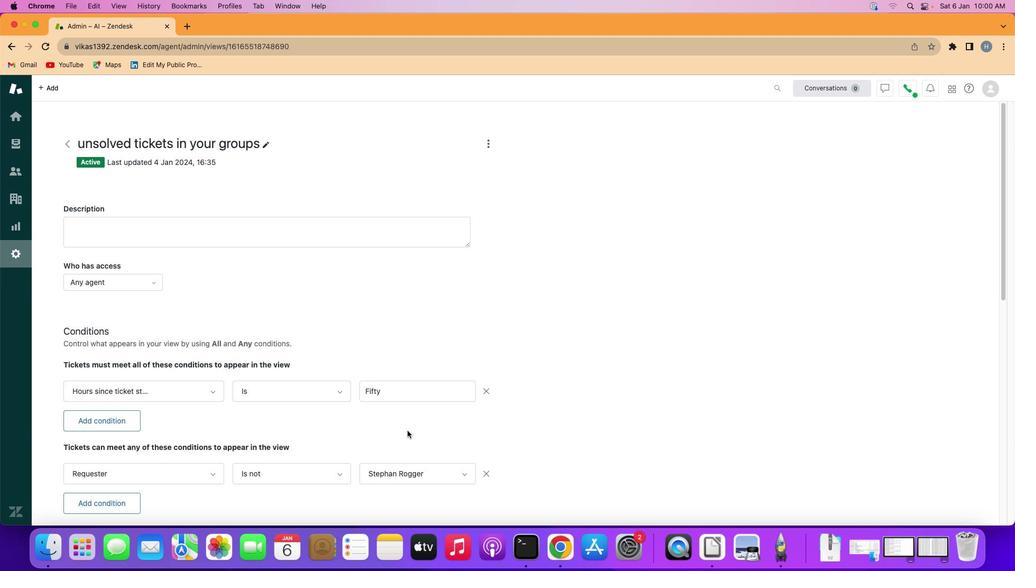 
